 Task: Find a flat in Pumiao, China for 5 guests from 15th to 21st June with 3 bedrooms, 3 beds, 3 bathrooms, a price range of ₹14000 to ₹25000, and free parking.
Action: Mouse moved to (383, 88)
Screenshot: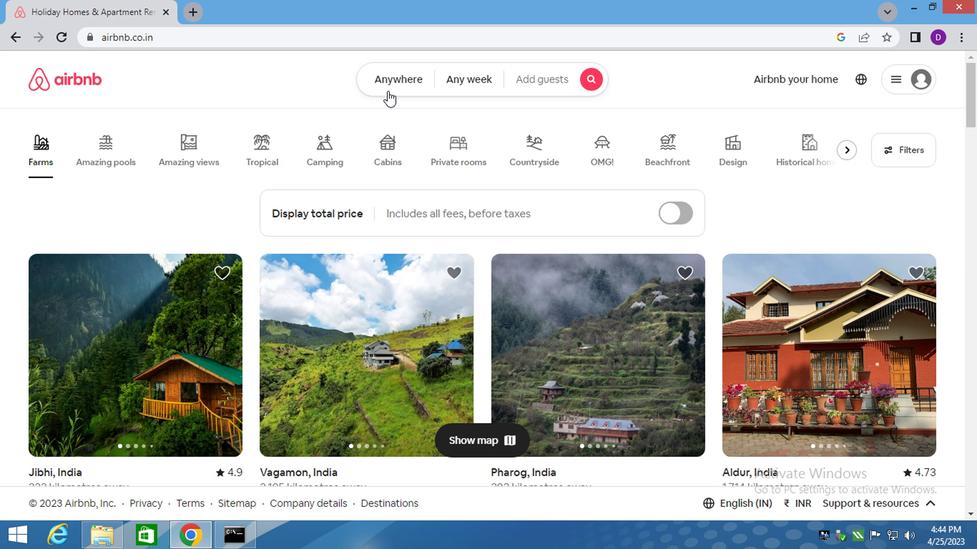 
Action: Mouse pressed left at (383, 88)
Screenshot: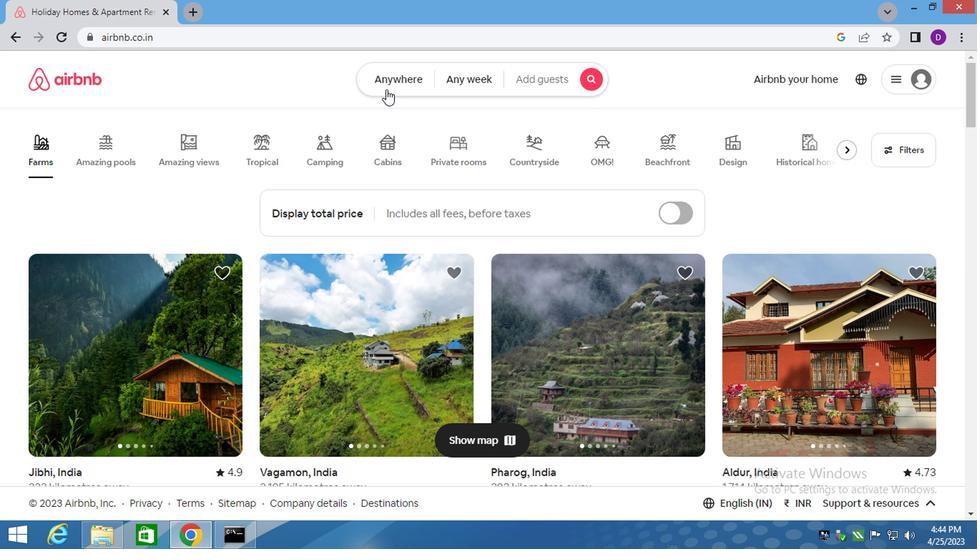 
Action: Mouse moved to (260, 141)
Screenshot: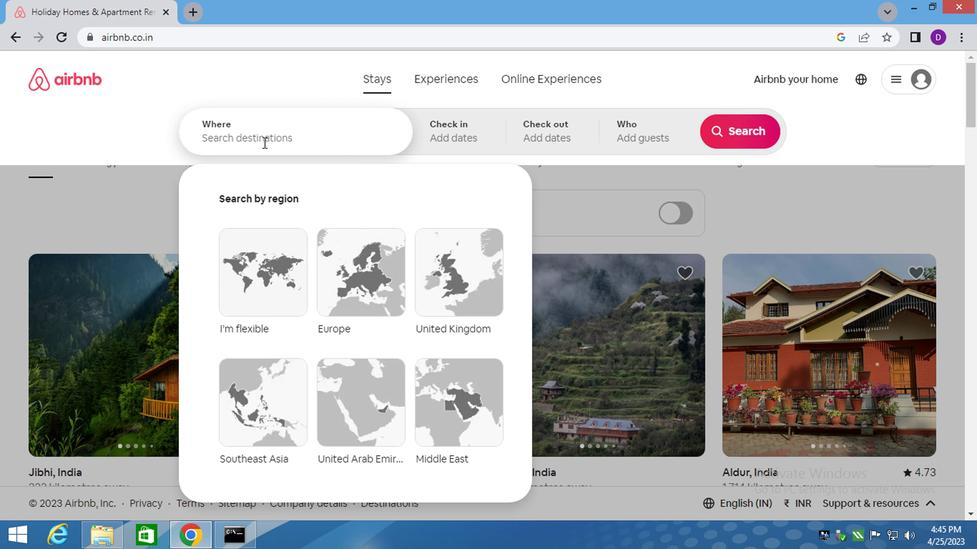 
Action: Mouse pressed left at (260, 141)
Screenshot: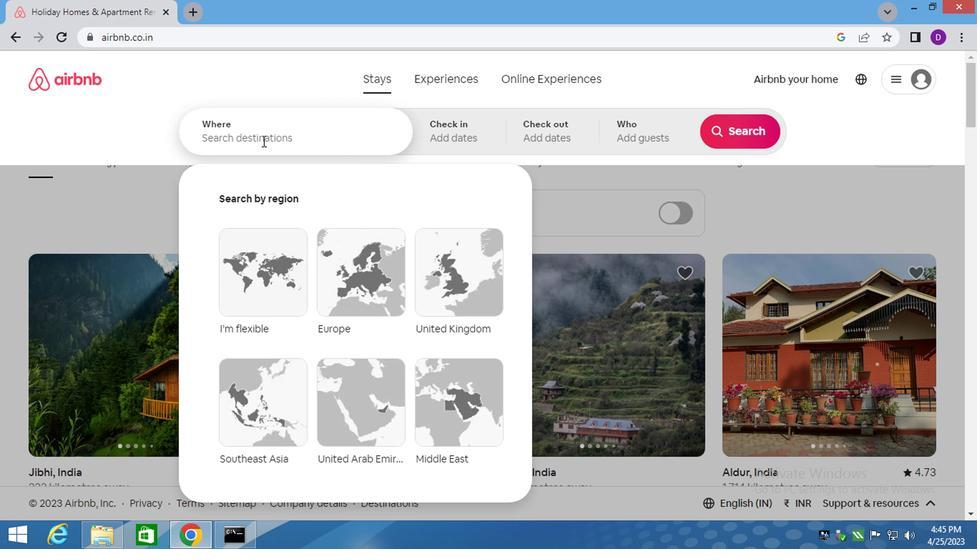 
Action: Mouse moved to (219, 132)
Screenshot: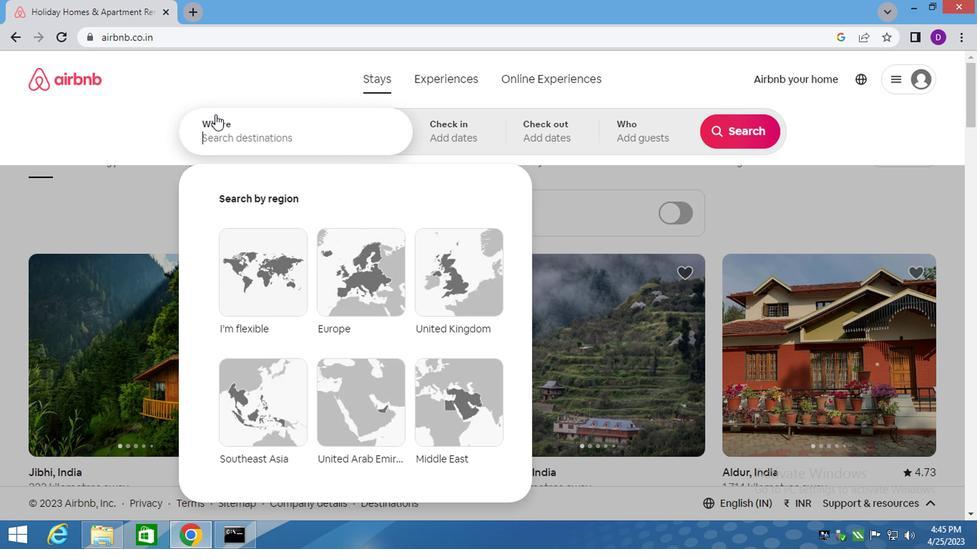 
Action: Key pressed <Key.shift_r>Pumiao,<Key.space><Key.shift>CHINA<Key.enter>
Screenshot: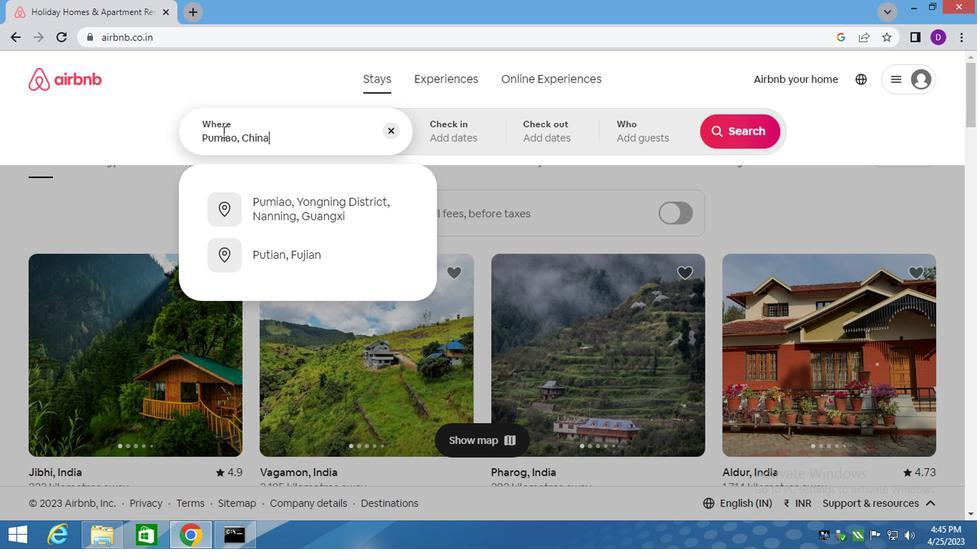 
Action: Mouse moved to (730, 250)
Screenshot: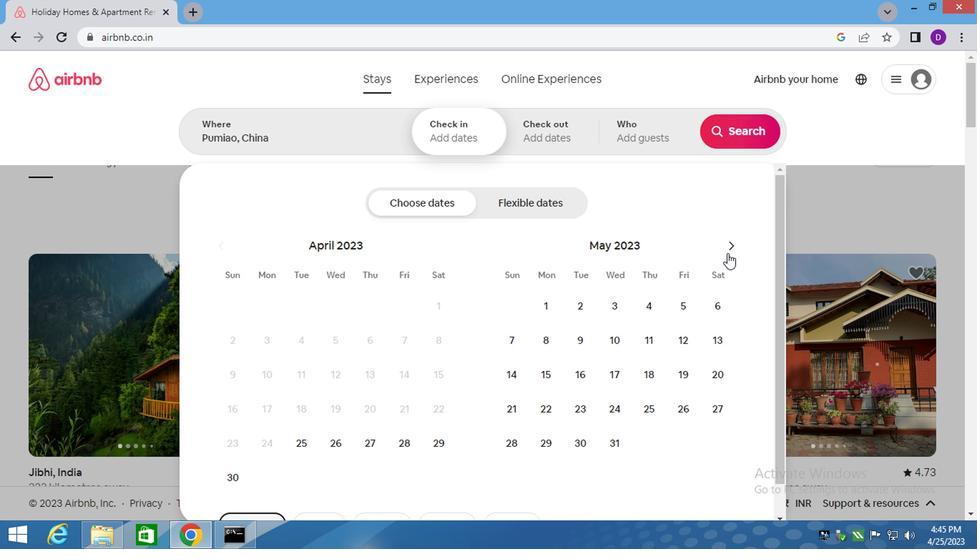 
Action: Mouse pressed left at (730, 250)
Screenshot: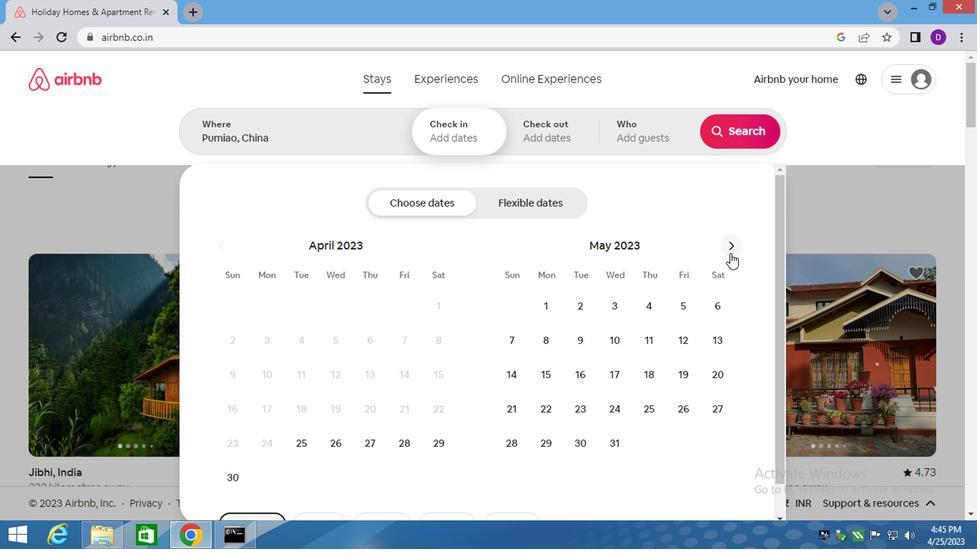 
Action: Mouse moved to (644, 377)
Screenshot: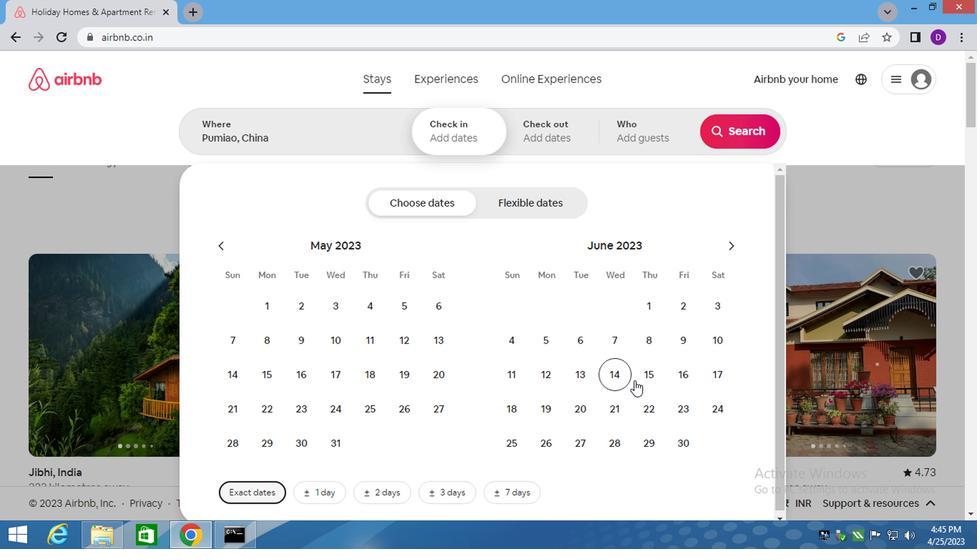 
Action: Mouse pressed left at (644, 377)
Screenshot: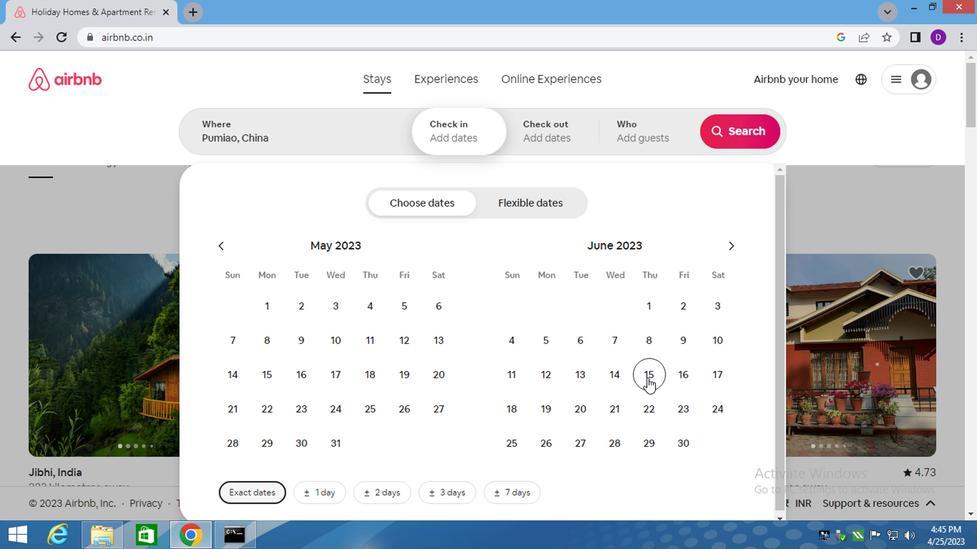 
Action: Mouse moved to (611, 404)
Screenshot: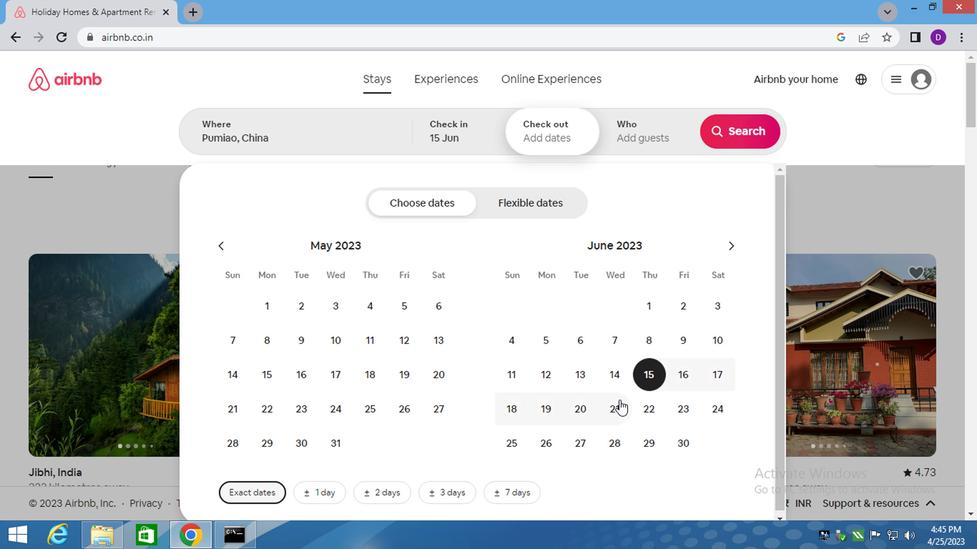
Action: Mouse pressed left at (611, 404)
Screenshot: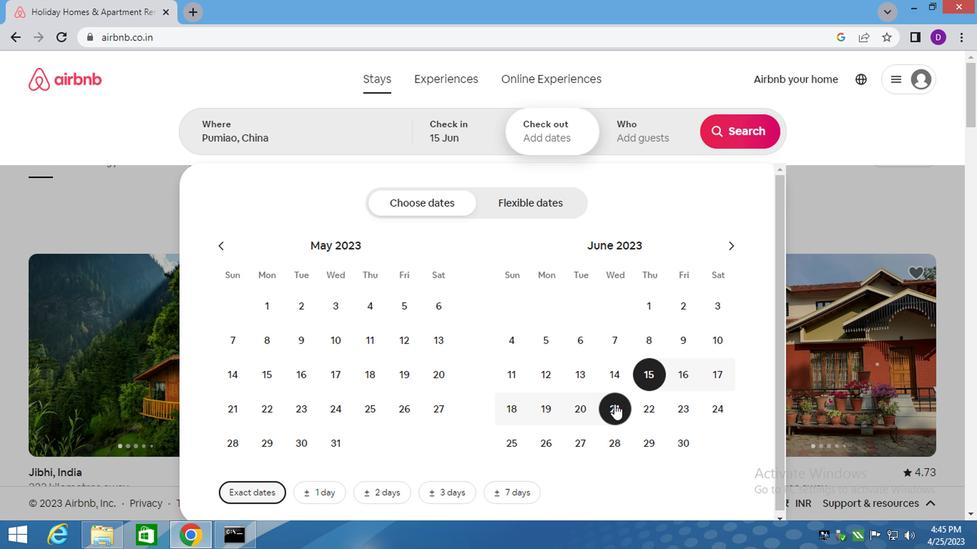 
Action: Mouse moved to (636, 132)
Screenshot: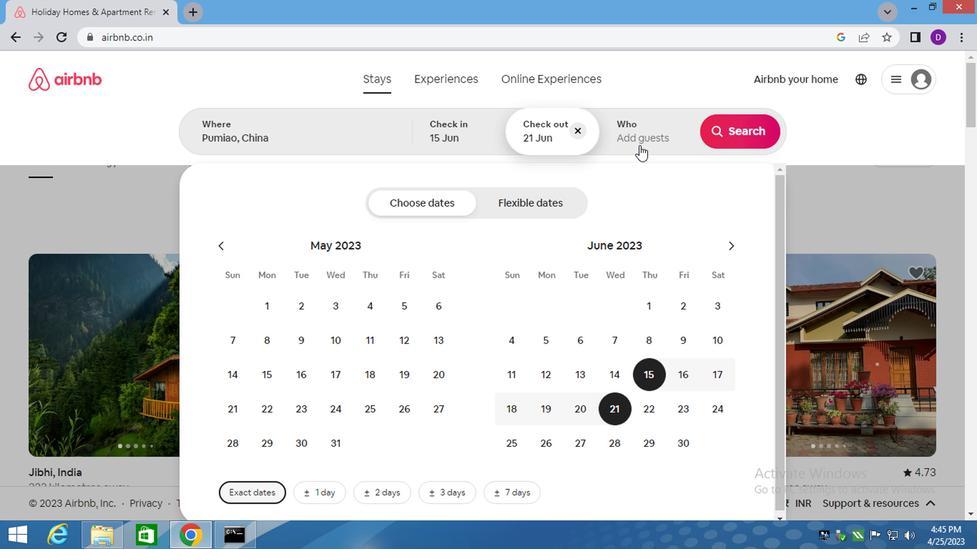 
Action: Mouse pressed left at (636, 132)
Screenshot: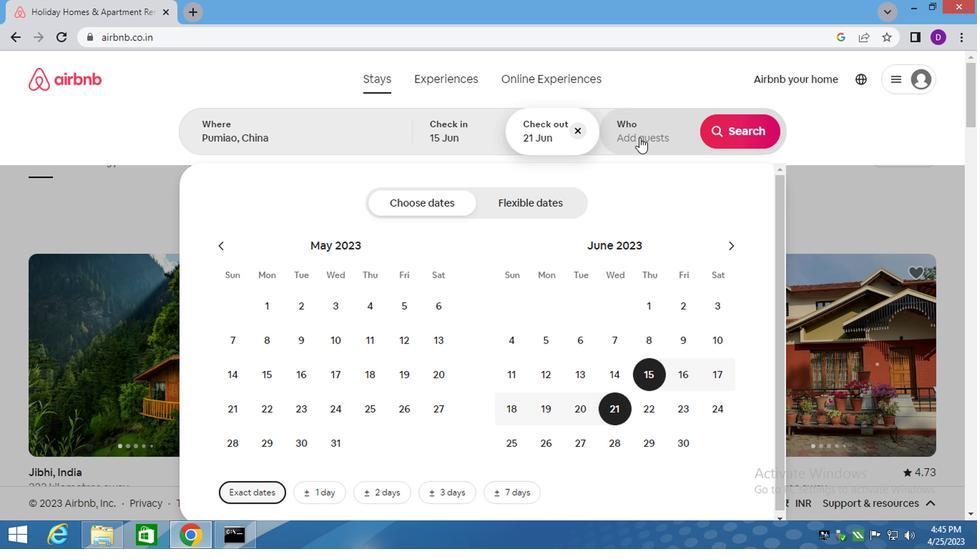 
Action: Mouse moved to (733, 200)
Screenshot: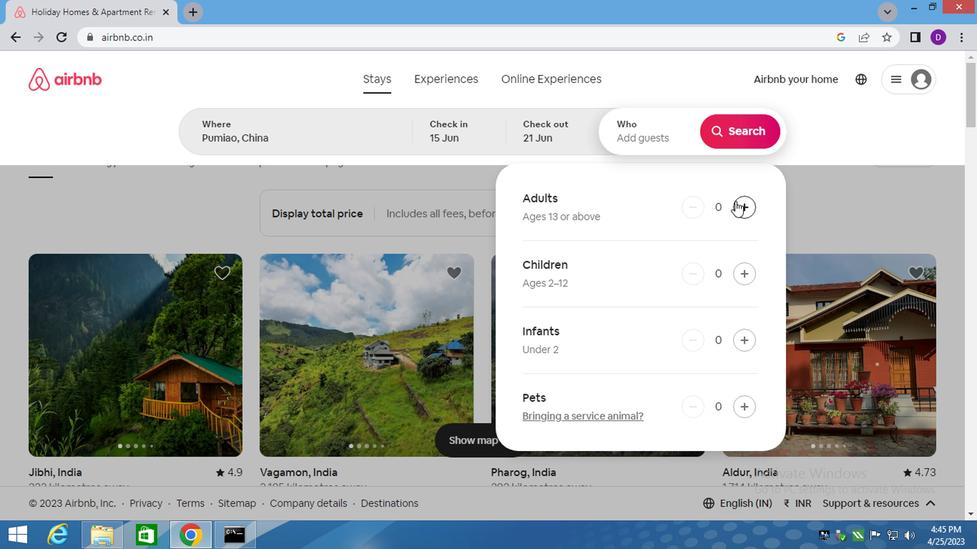 
Action: Mouse pressed left at (733, 200)
Screenshot: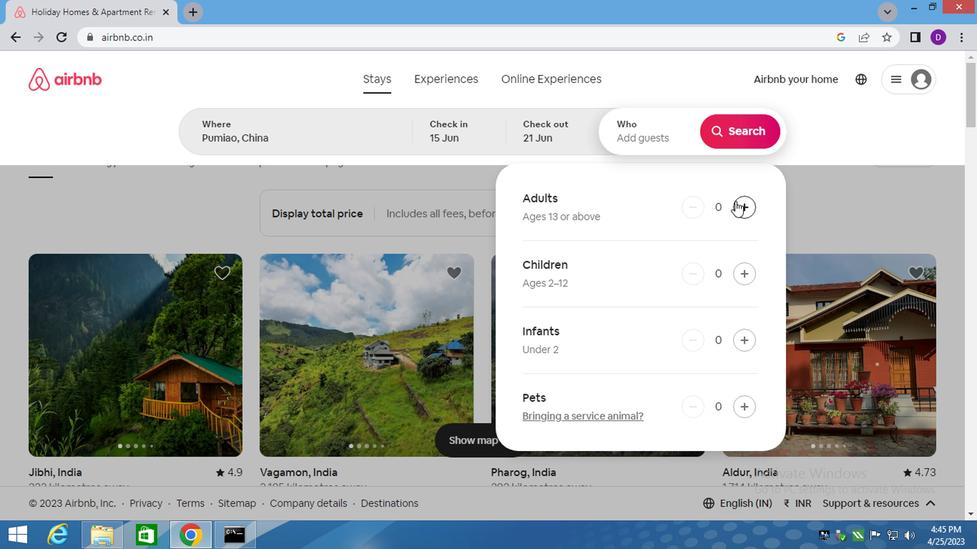 
Action: Mouse moved to (733, 200)
Screenshot: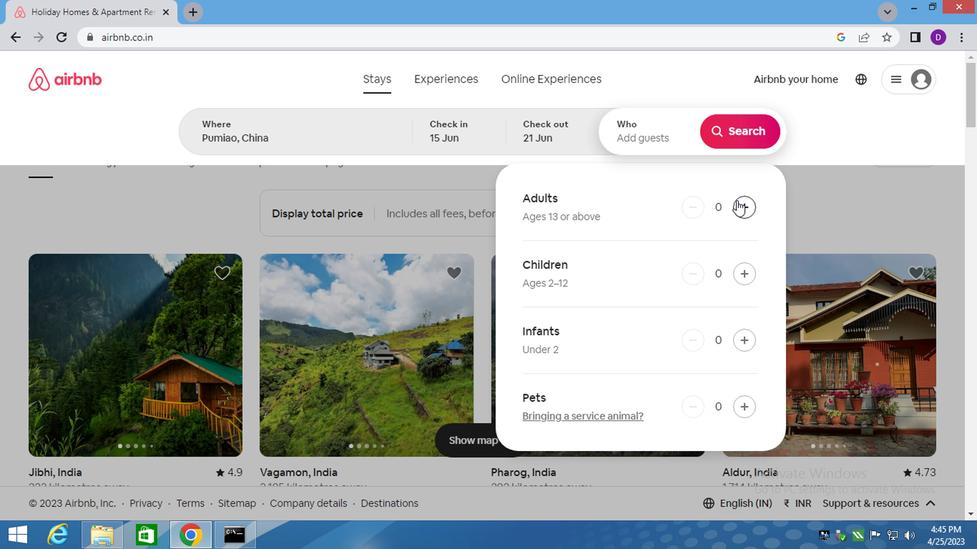 
Action: Mouse pressed left at (733, 200)
Screenshot: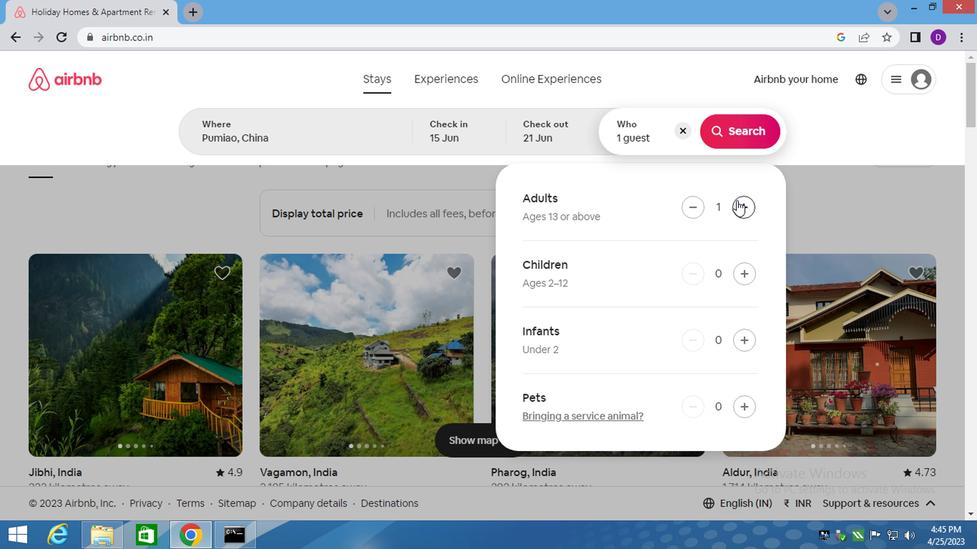 
Action: Mouse pressed left at (733, 200)
Screenshot: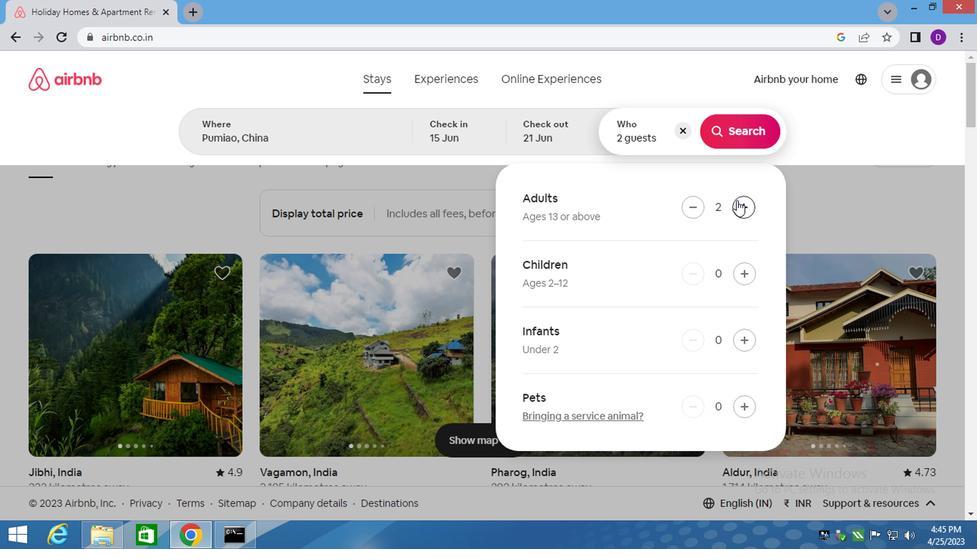 
Action: Mouse pressed left at (733, 200)
Screenshot: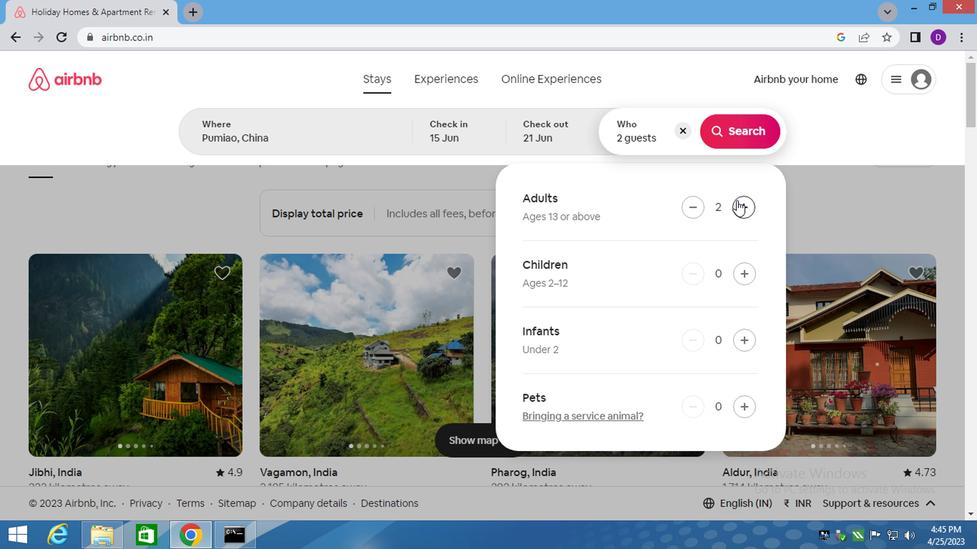 
Action: Mouse pressed left at (733, 200)
Screenshot: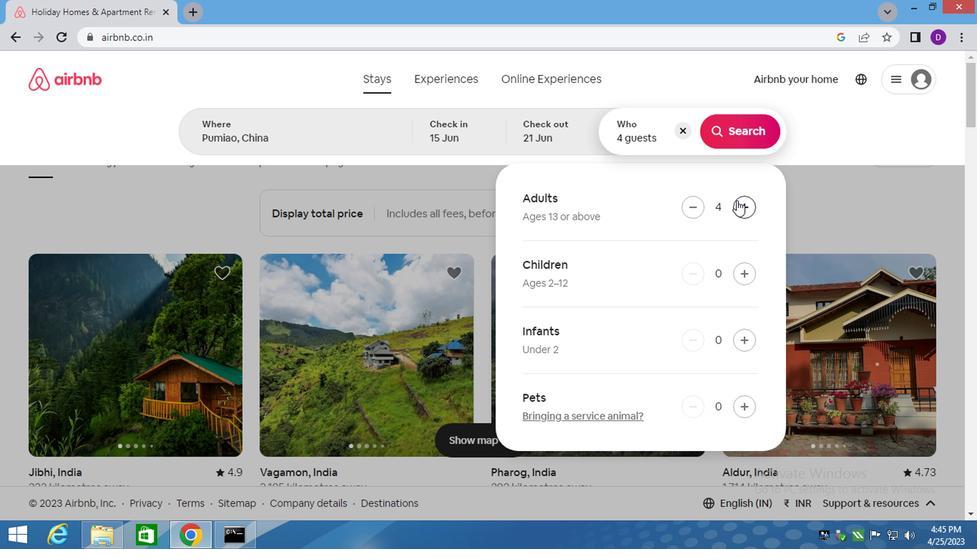 
Action: Mouse moved to (737, 127)
Screenshot: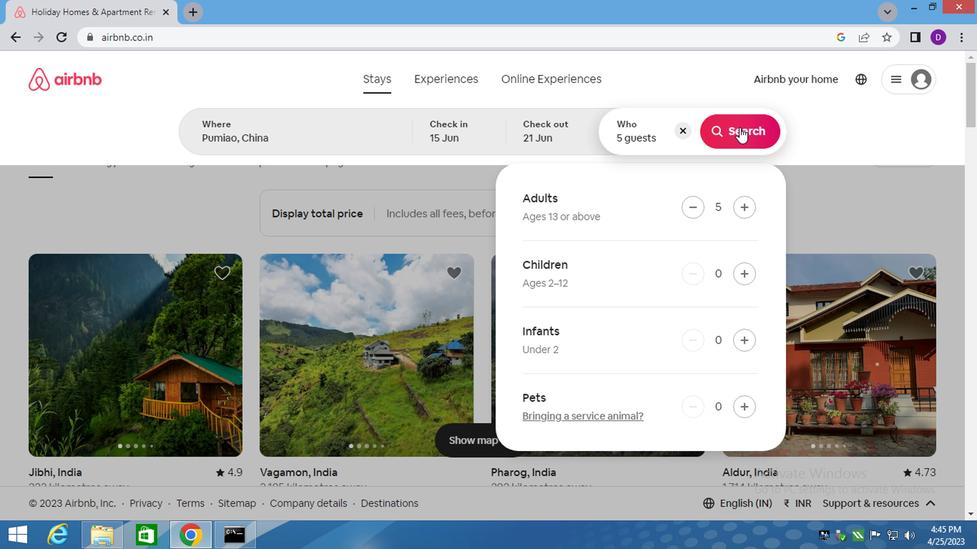 
Action: Mouse pressed left at (737, 127)
Screenshot: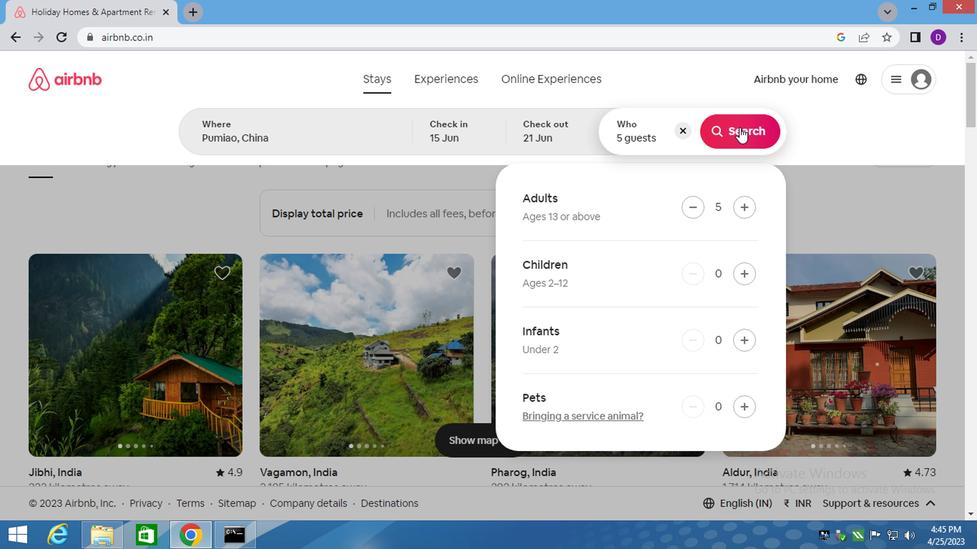 
Action: Mouse moved to (900, 138)
Screenshot: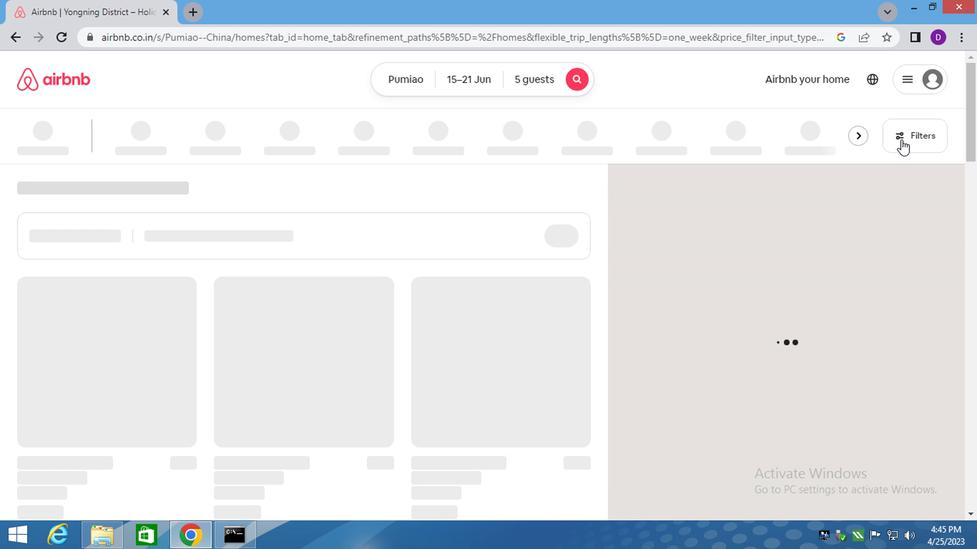 
Action: Mouse pressed left at (900, 138)
Screenshot: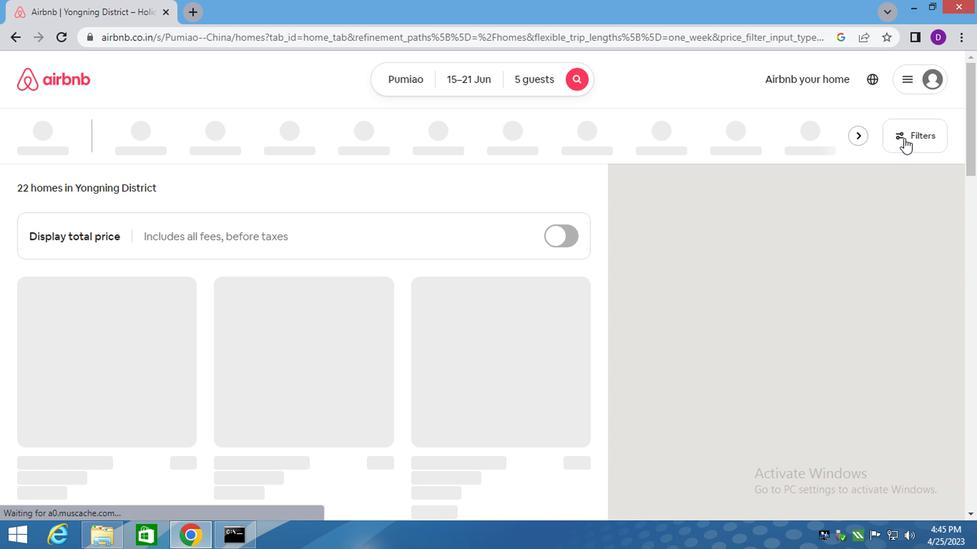 
Action: Mouse moved to (320, 319)
Screenshot: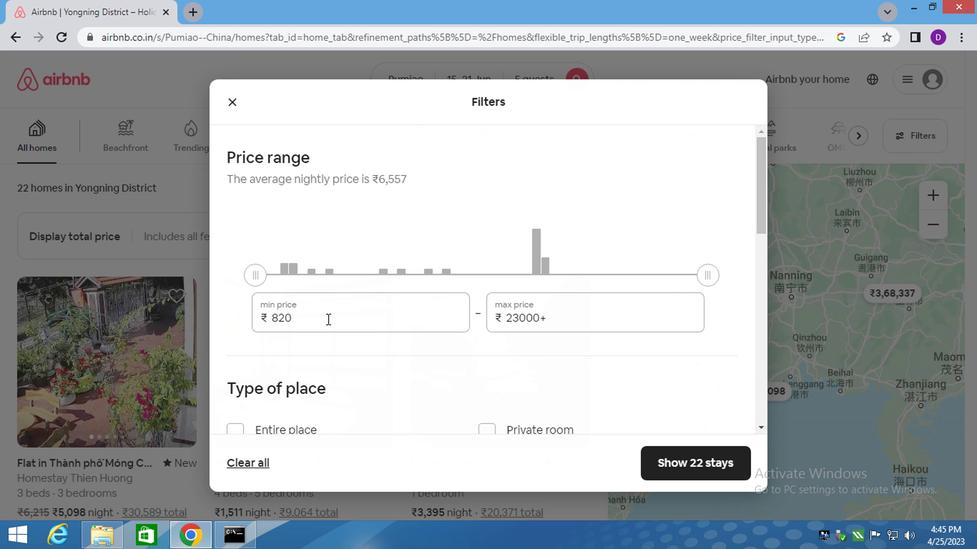 
Action: Mouse pressed left at (320, 319)
Screenshot: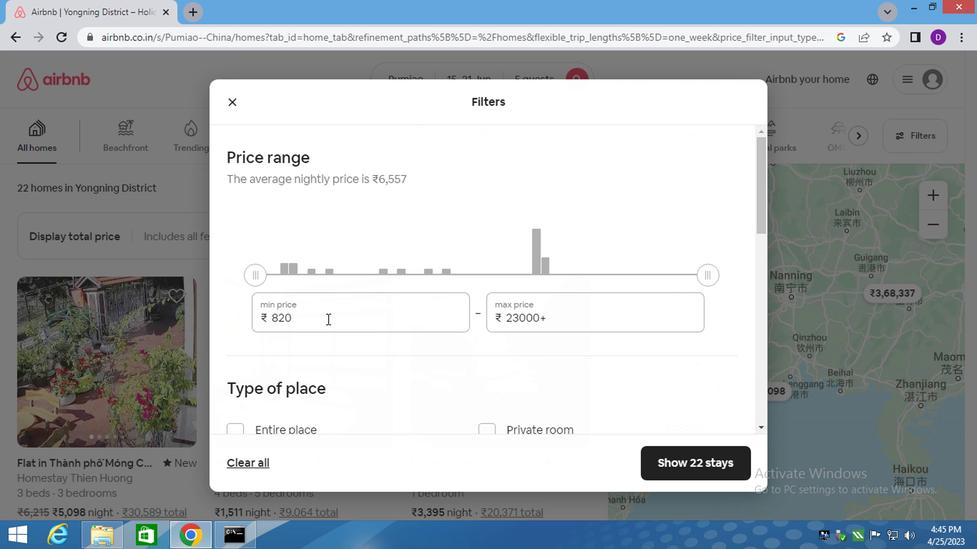 
Action: Mouse pressed left at (320, 319)
Screenshot: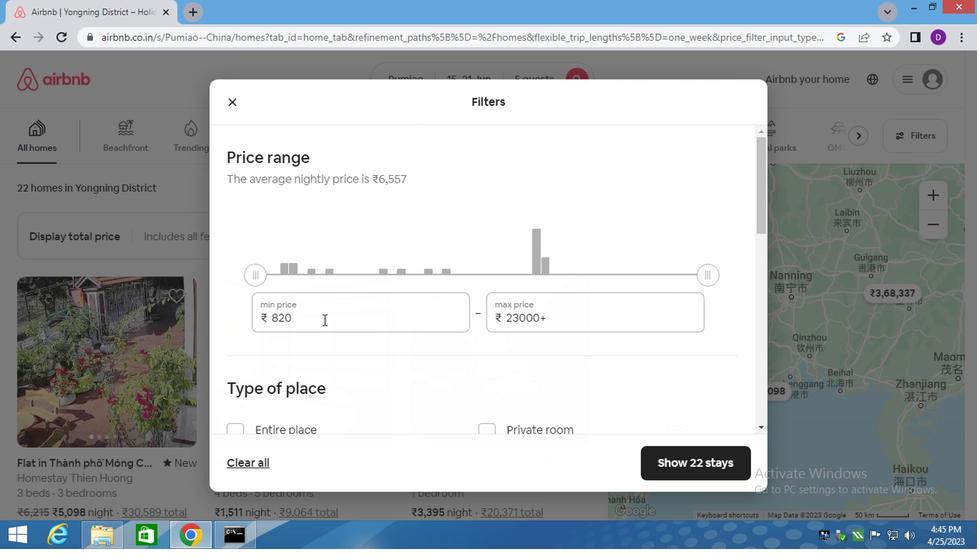 
Action: Mouse moved to (273, 305)
Screenshot: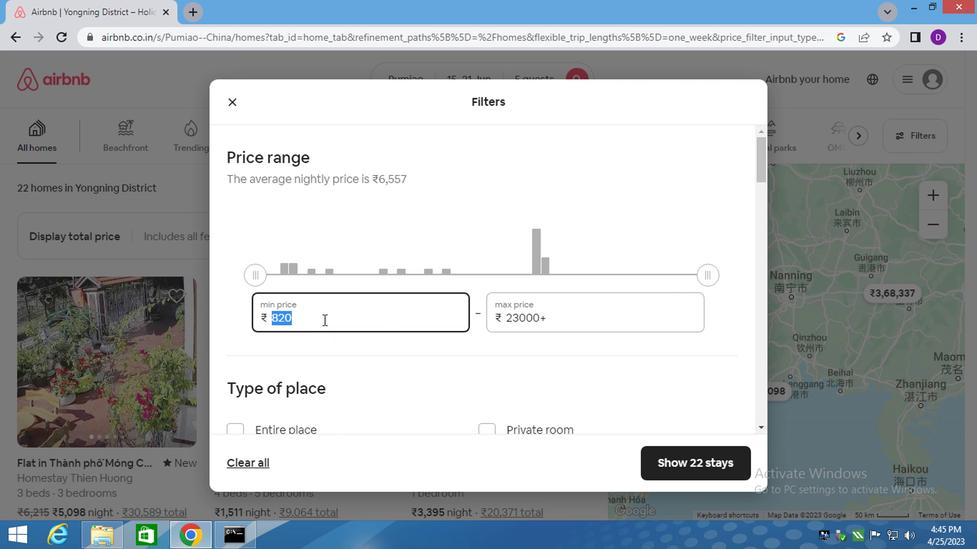 
Action: Key pressed 14000<Key.tab>25000
Screenshot: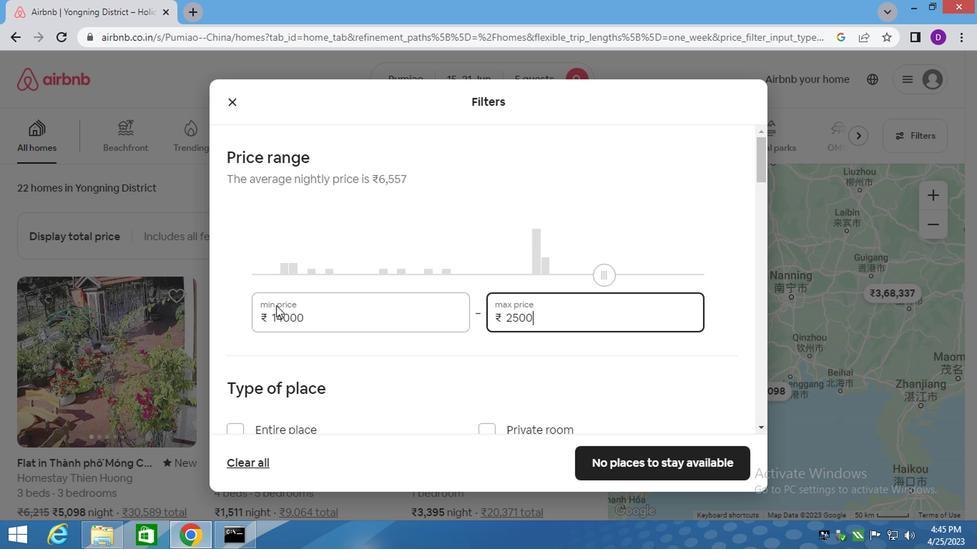 
Action: Mouse moved to (240, 313)
Screenshot: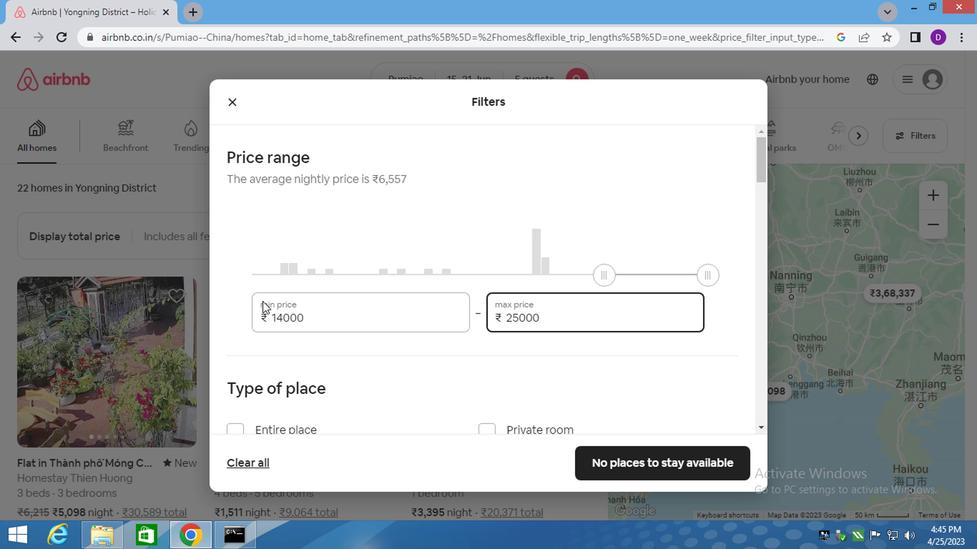 
Action: Mouse scrolled (240, 312) with delta (0, -1)
Screenshot: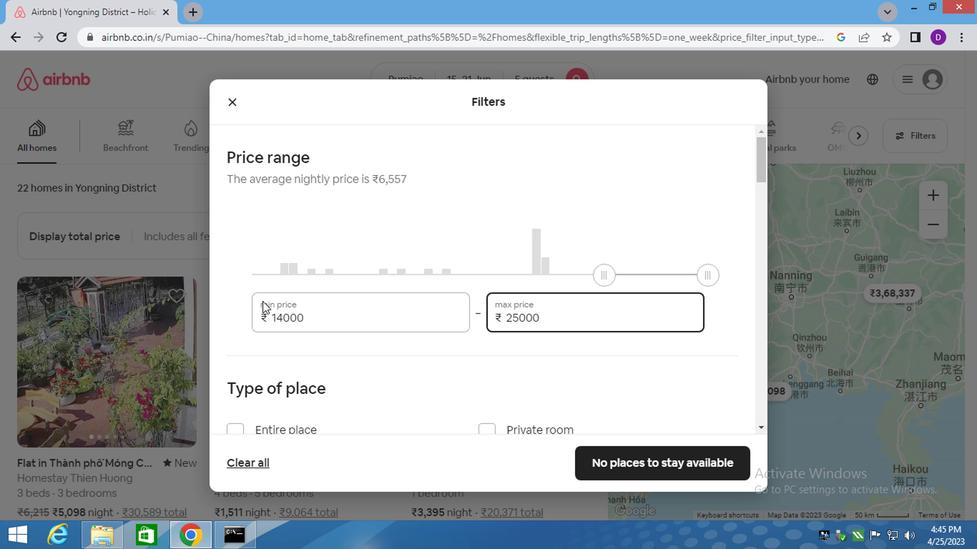 
Action: Mouse moved to (236, 315)
Screenshot: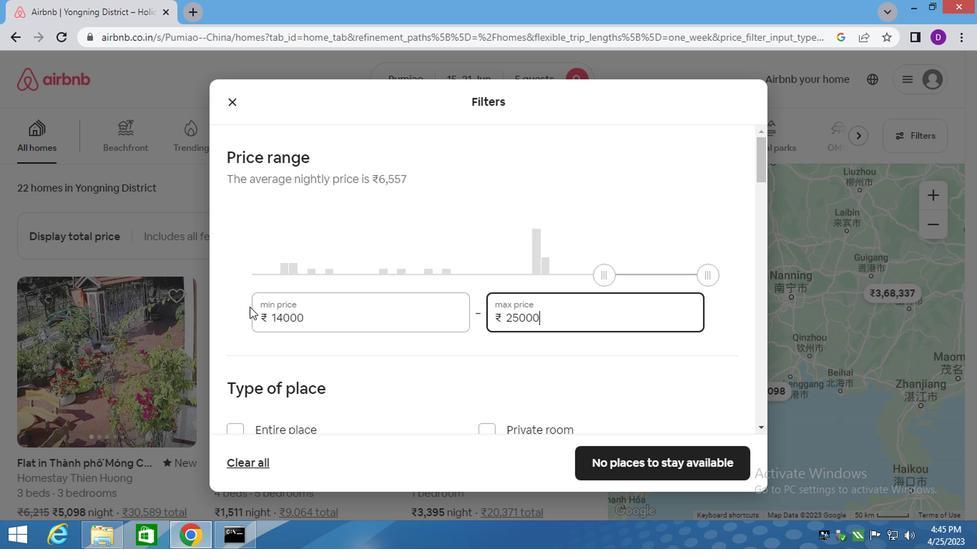 
Action: Mouse scrolled (236, 314) with delta (0, -1)
Screenshot: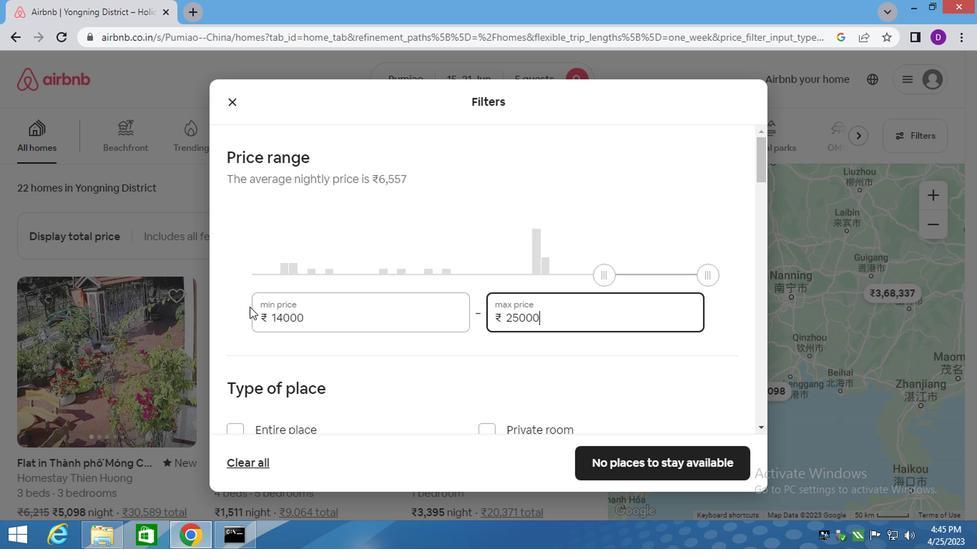
Action: Mouse moved to (236, 316)
Screenshot: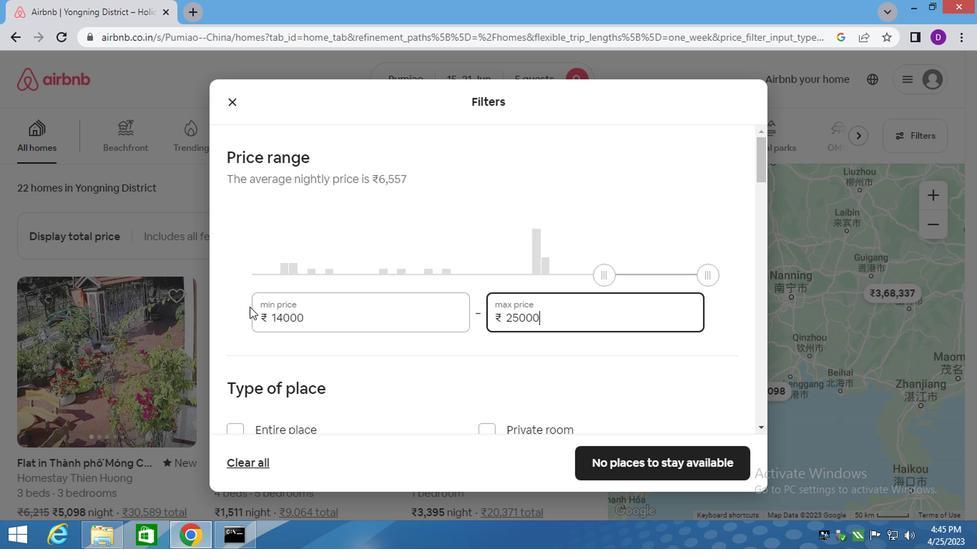 
Action: Mouse scrolled (236, 315) with delta (0, 0)
Screenshot: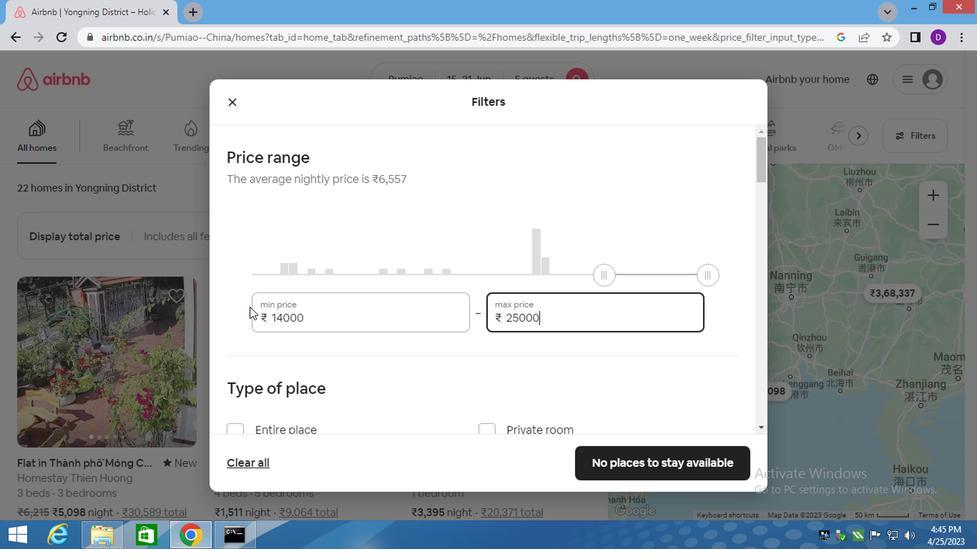 
Action: Mouse moved to (308, 290)
Screenshot: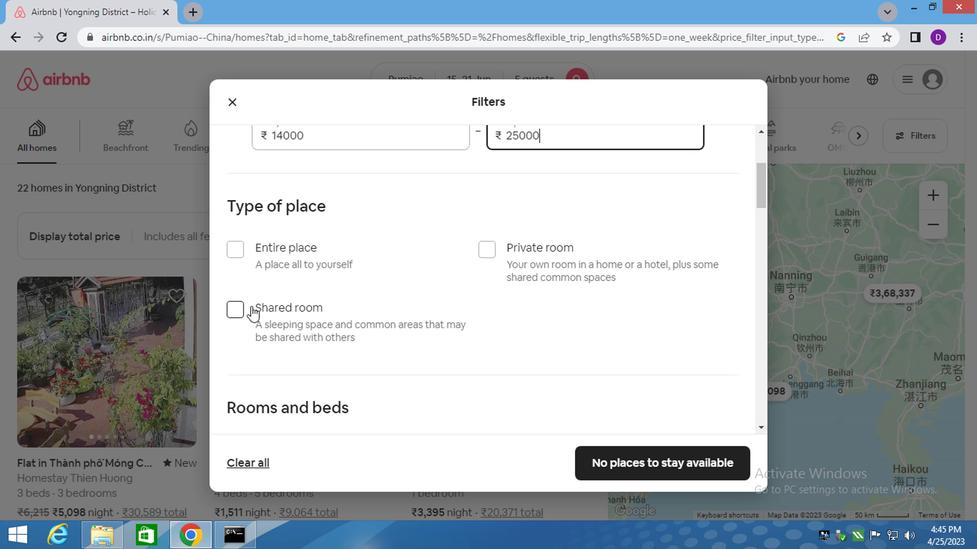 
Action: Mouse scrolled (308, 289) with delta (0, -1)
Screenshot: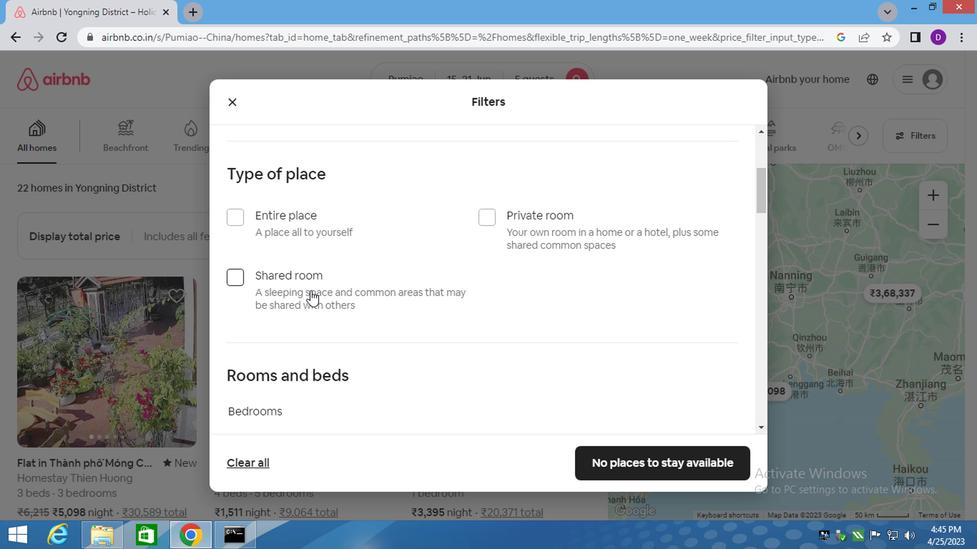 
Action: Mouse moved to (228, 144)
Screenshot: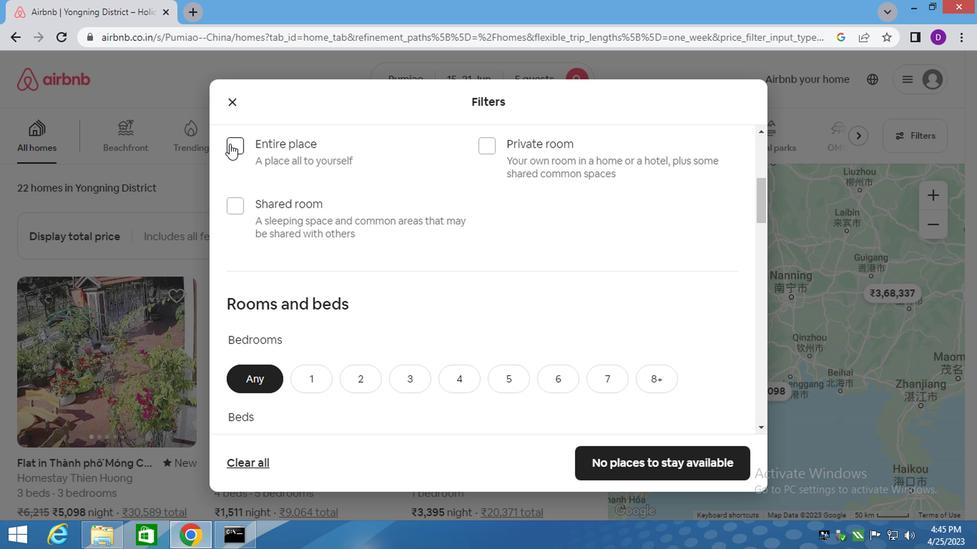 
Action: Mouse pressed left at (228, 144)
Screenshot: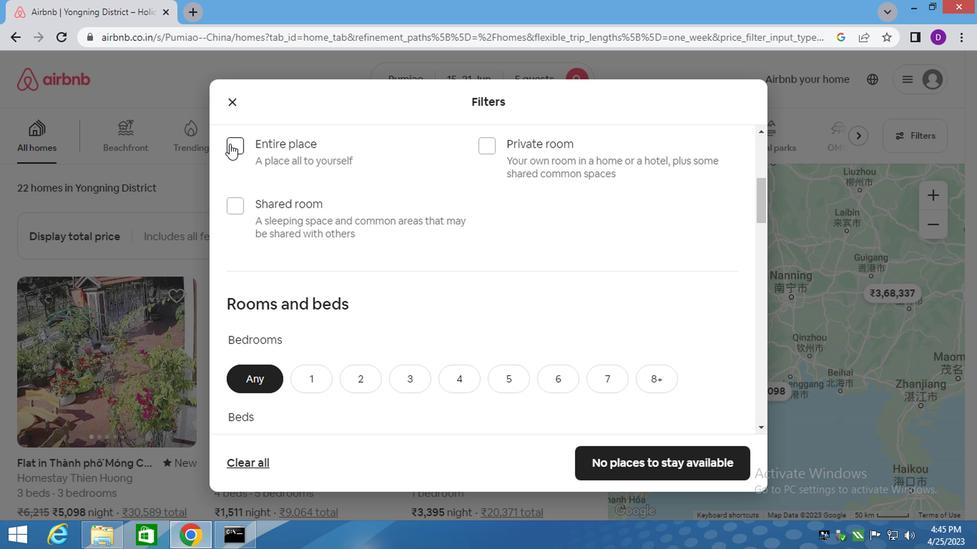 
Action: Mouse moved to (377, 225)
Screenshot: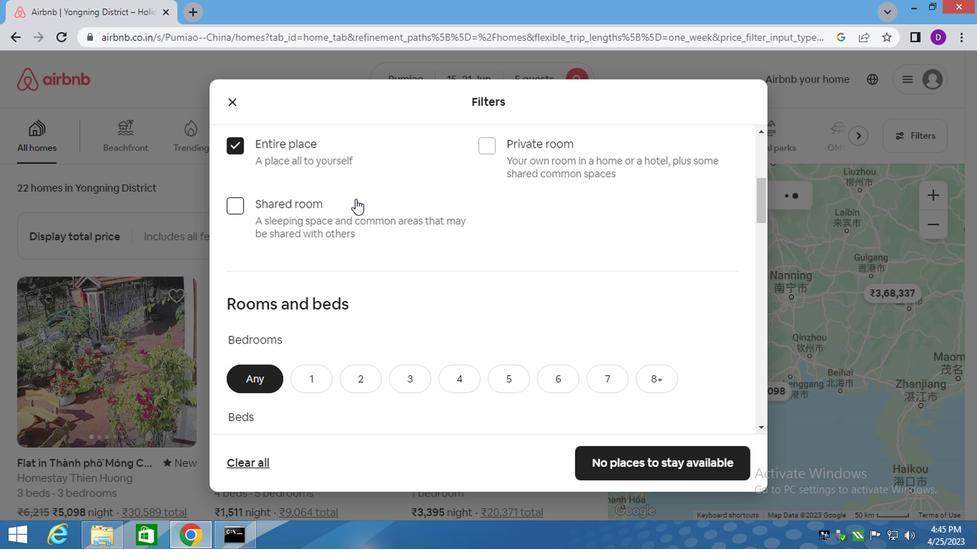 
Action: Mouse scrolled (376, 216) with delta (0, 0)
Screenshot: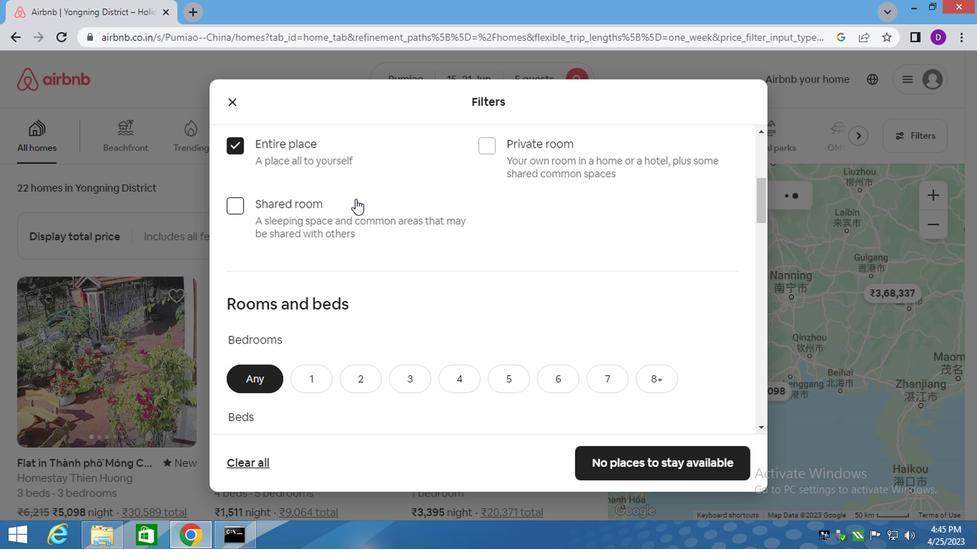 
Action: Mouse moved to (377, 227)
Screenshot: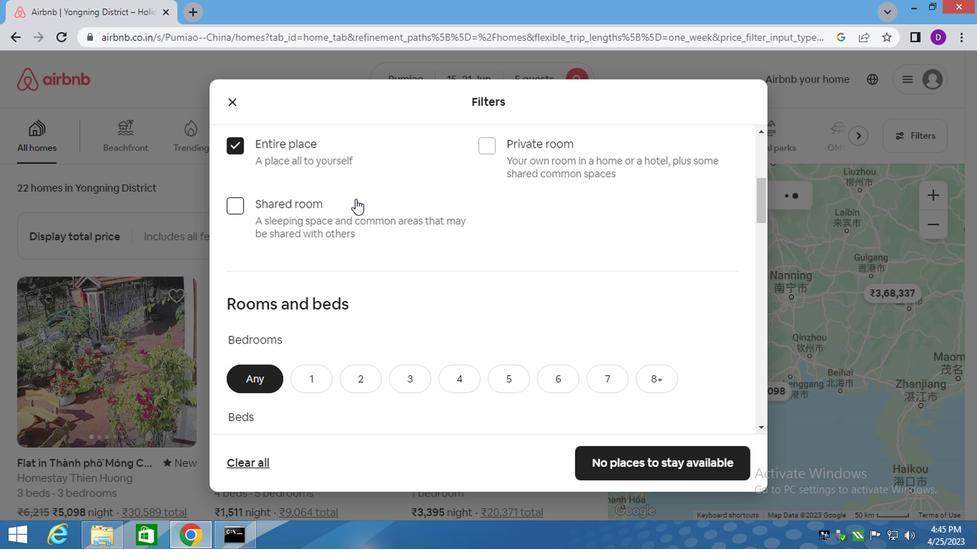 
Action: Mouse scrolled (377, 225) with delta (0, -1)
Screenshot: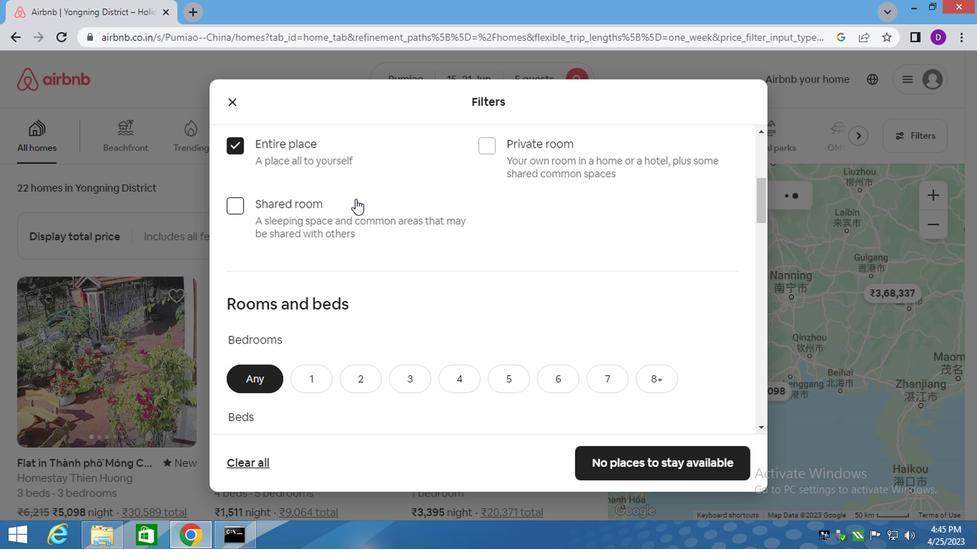 
Action: Mouse moved to (377, 227)
Screenshot: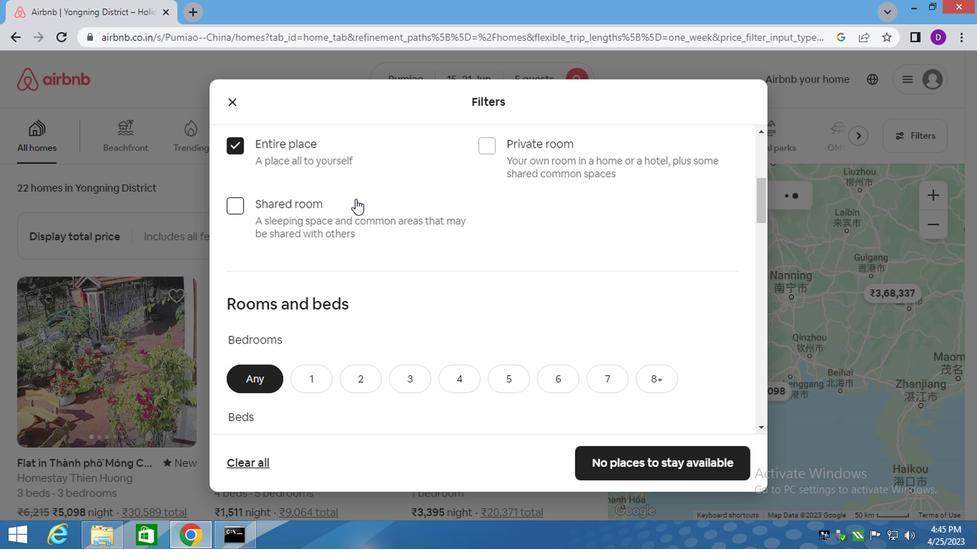 
Action: Mouse scrolled (377, 226) with delta (0, 0)
Screenshot: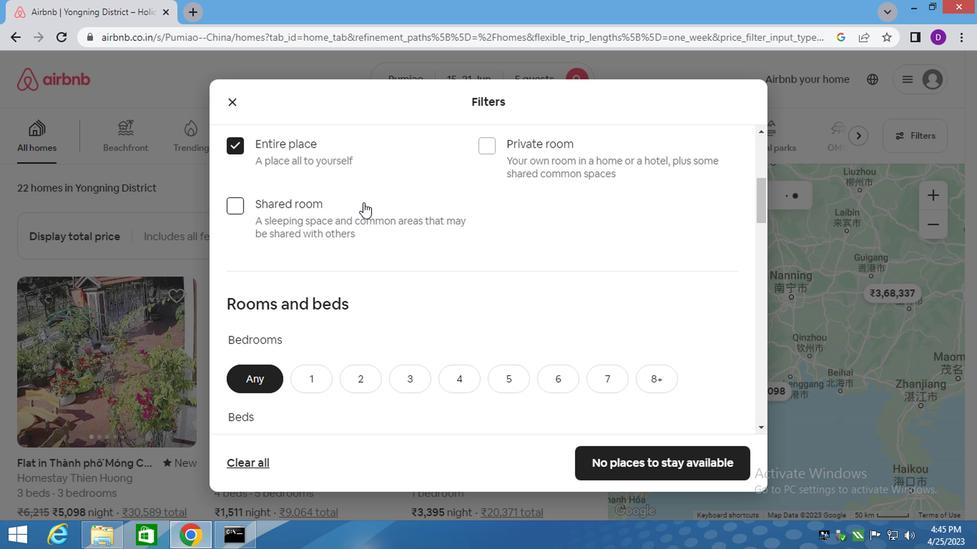 
Action: Mouse moved to (389, 172)
Screenshot: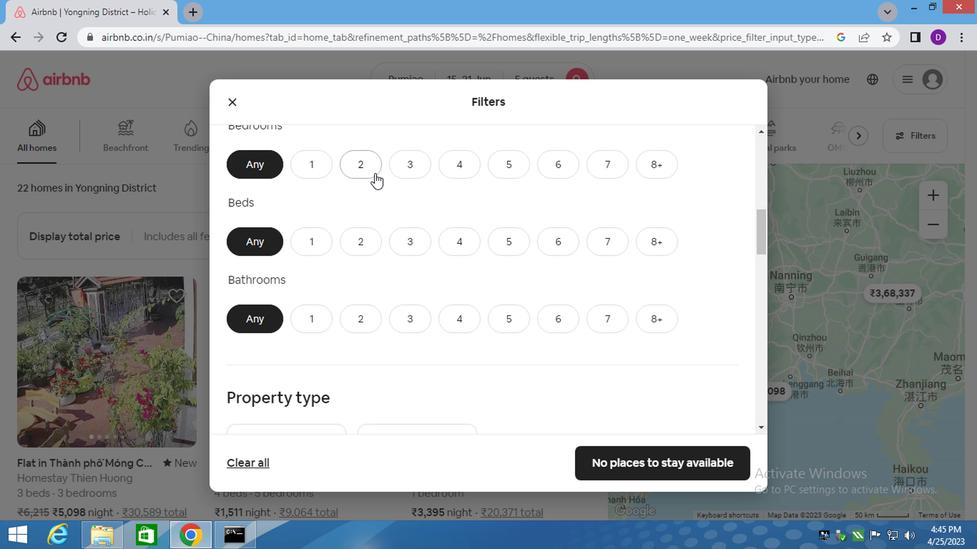 
Action: Mouse pressed left at (389, 172)
Screenshot: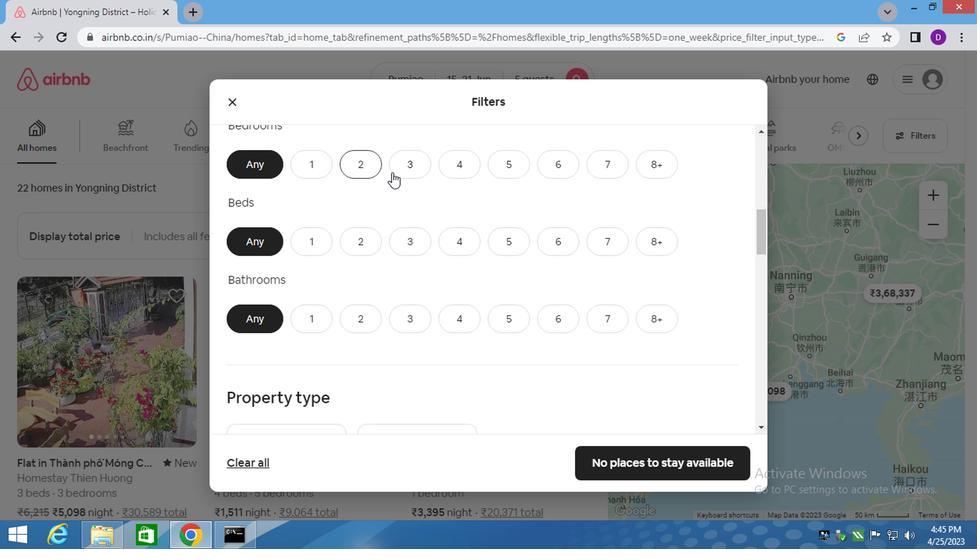 
Action: Mouse moved to (393, 230)
Screenshot: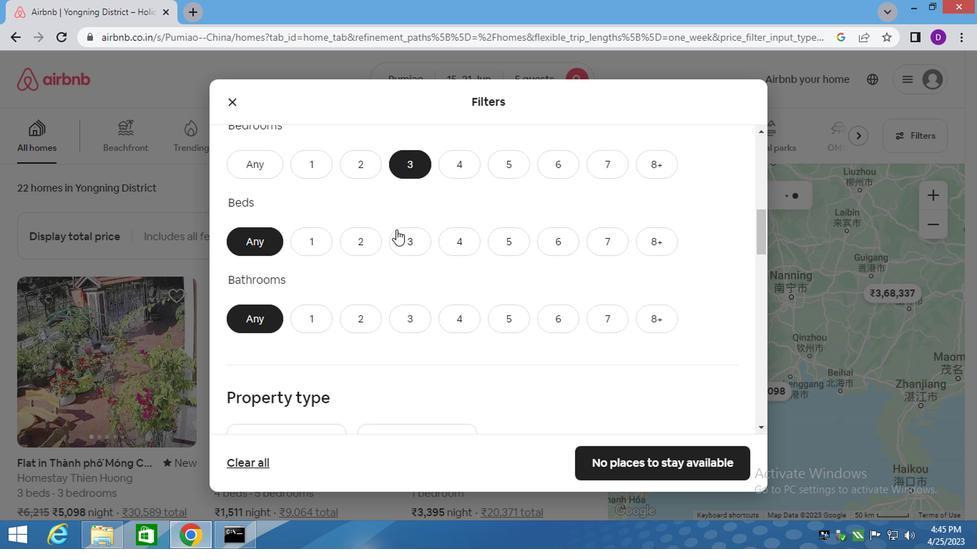 
Action: Mouse pressed left at (393, 230)
Screenshot: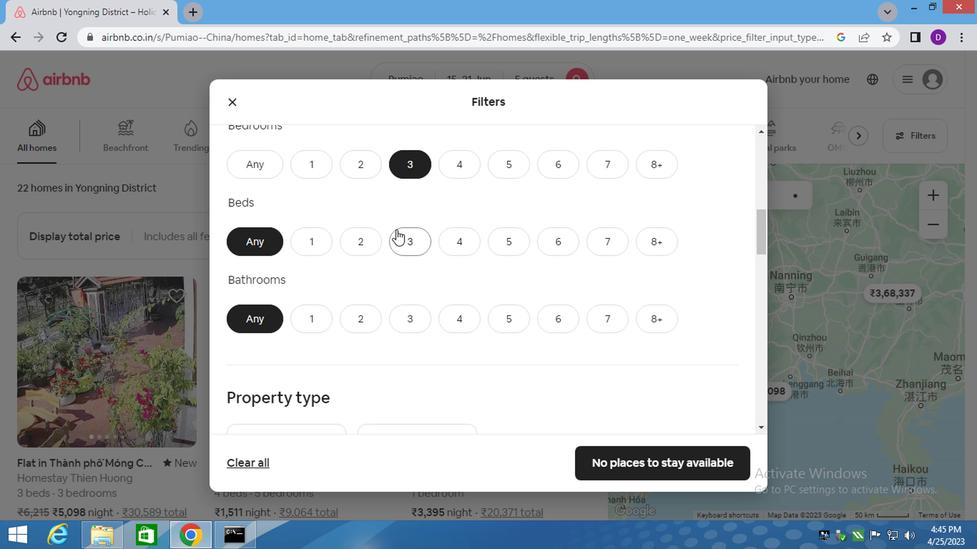 
Action: Mouse moved to (409, 314)
Screenshot: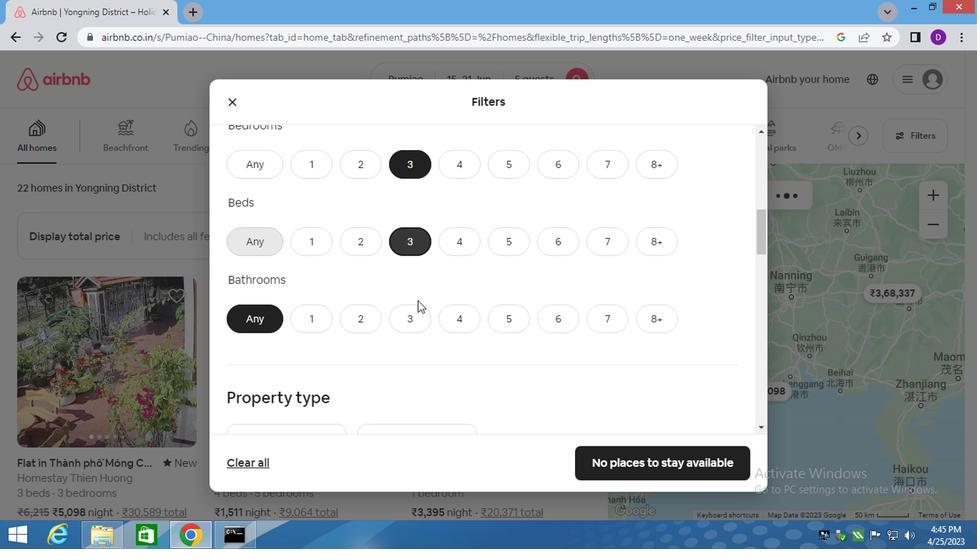 
Action: Mouse pressed left at (409, 314)
Screenshot: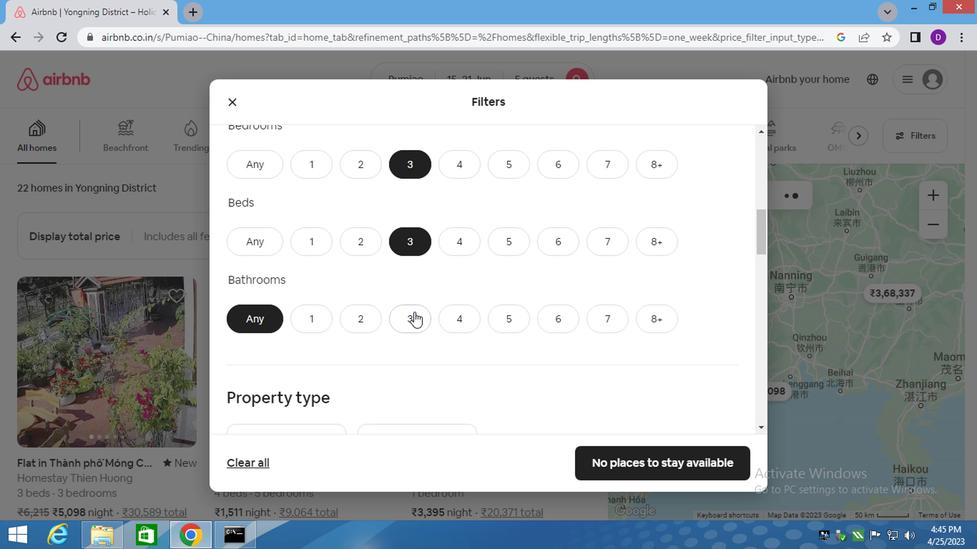 
Action: Mouse moved to (413, 321)
Screenshot: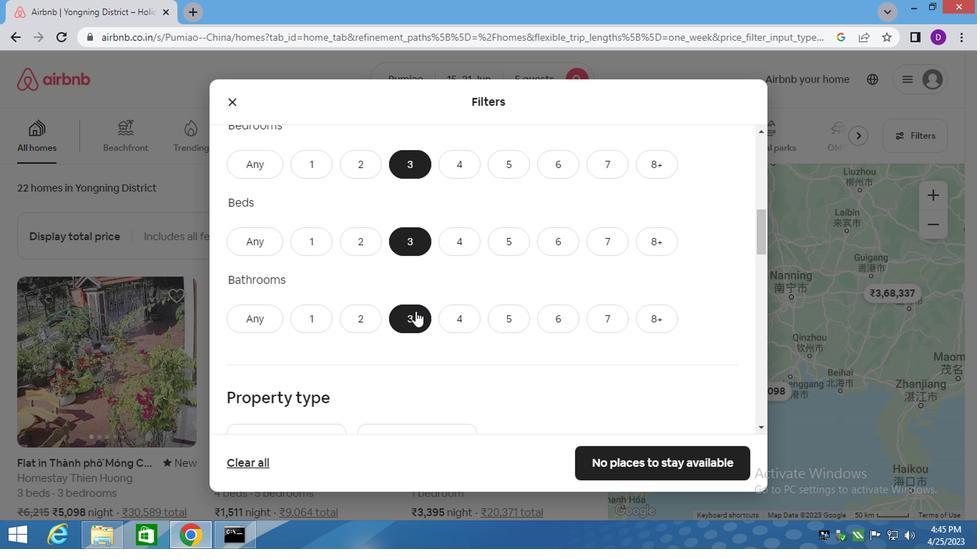 
Action: Mouse scrolled (413, 321) with delta (0, 0)
Screenshot: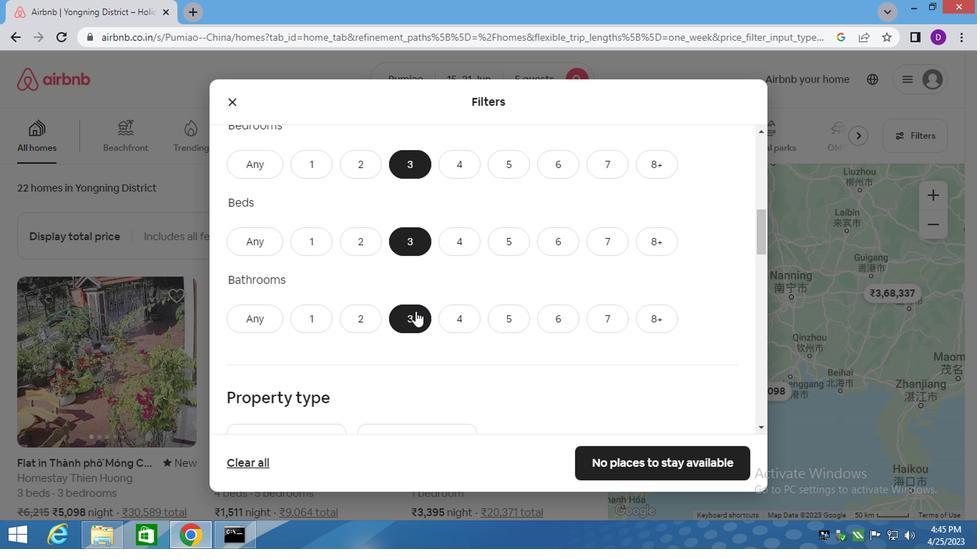
Action: Mouse moved to (416, 326)
Screenshot: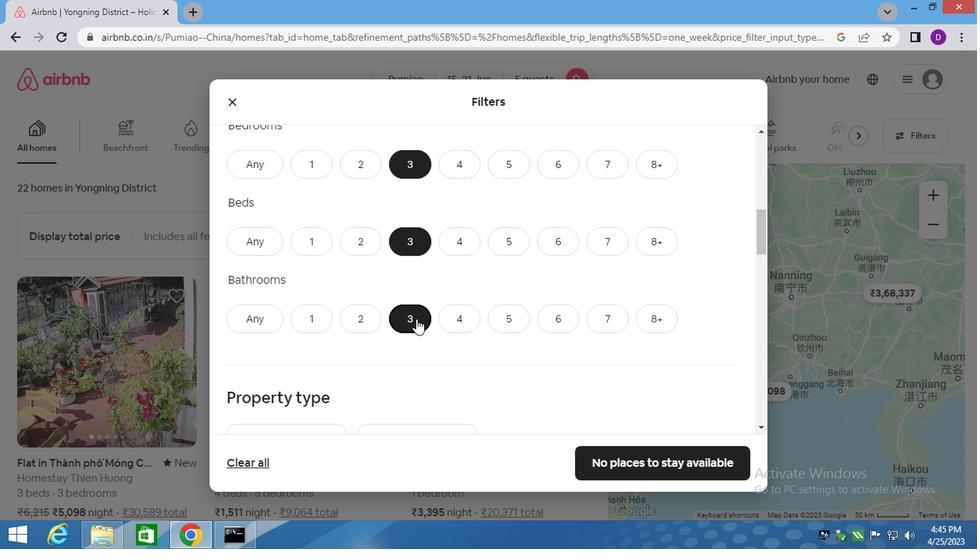 
Action: Mouse scrolled (416, 326) with delta (0, 0)
Screenshot: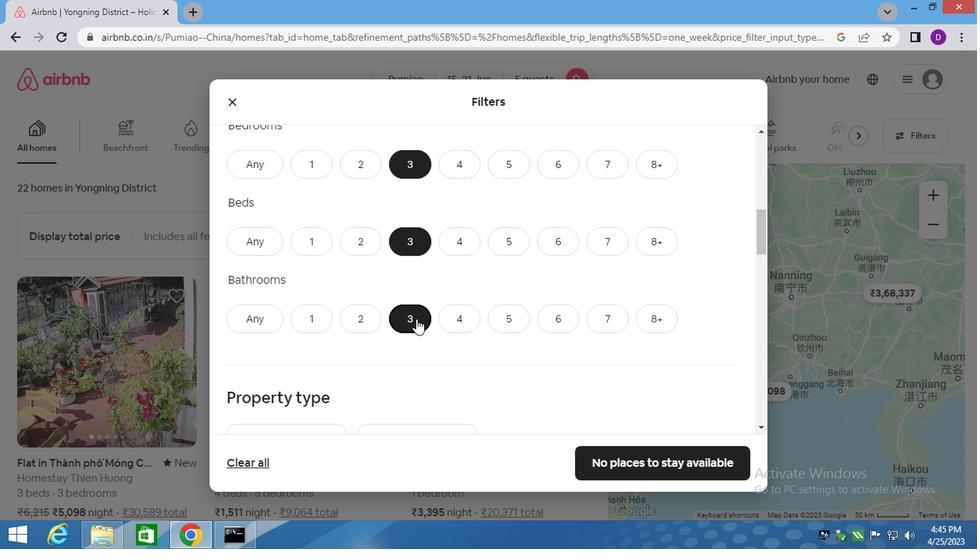 
Action: Mouse moved to (272, 339)
Screenshot: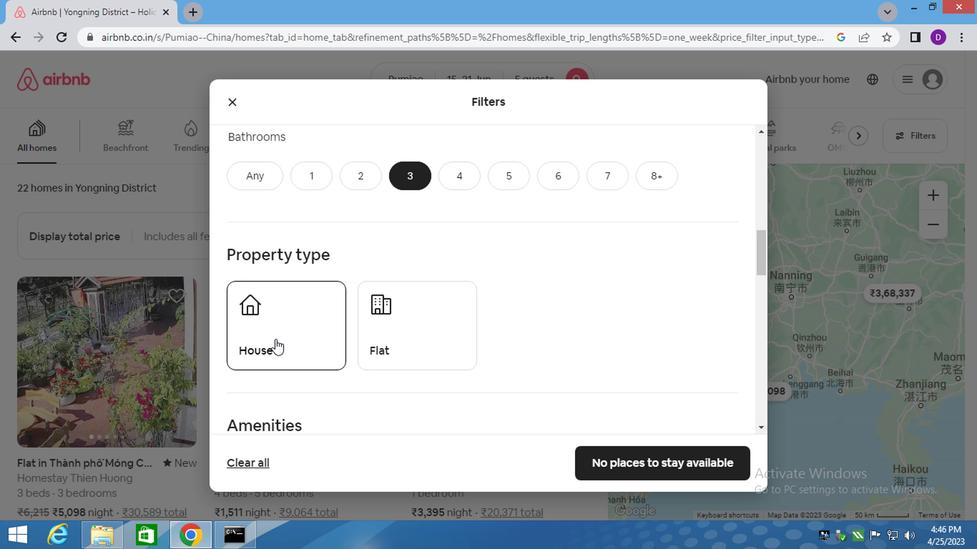 
Action: Mouse pressed left at (272, 339)
Screenshot: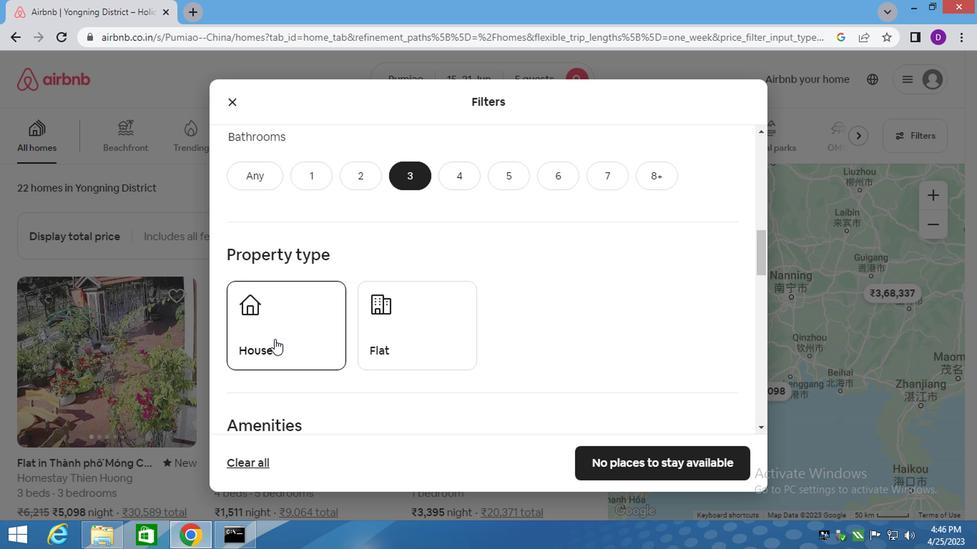 
Action: Mouse moved to (409, 343)
Screenshot: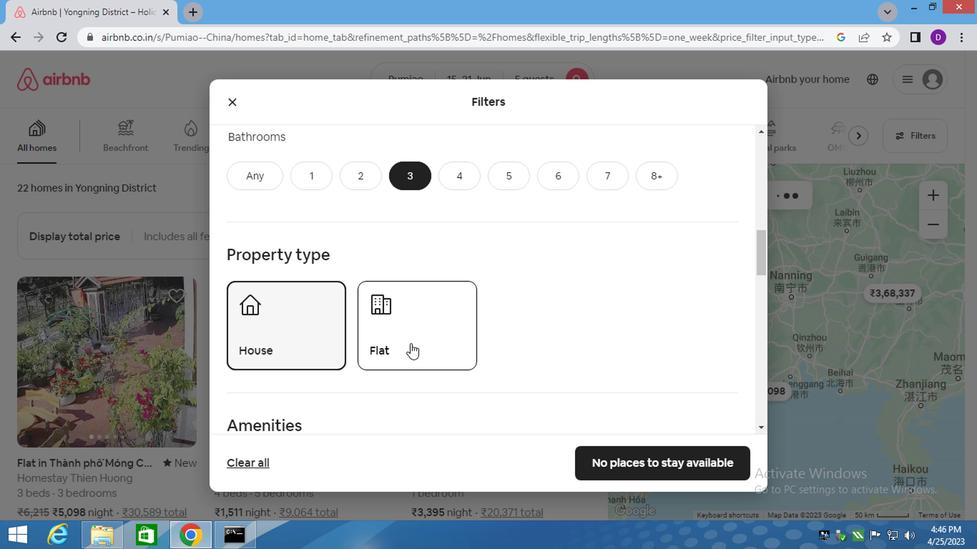 
Action: Mouse pressed left at (409, 343)
Screenshot: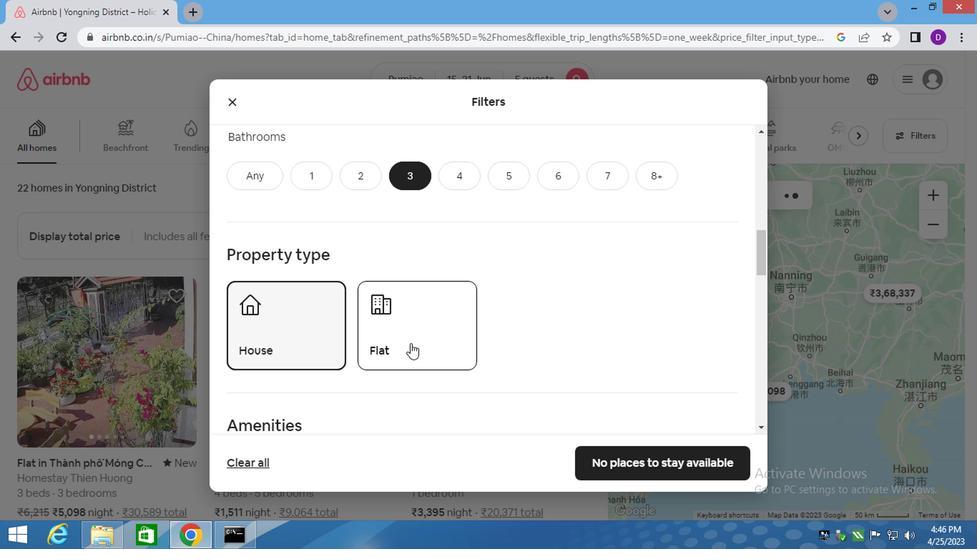 
Action: Mouse moved to (380, 330)
Screenshot: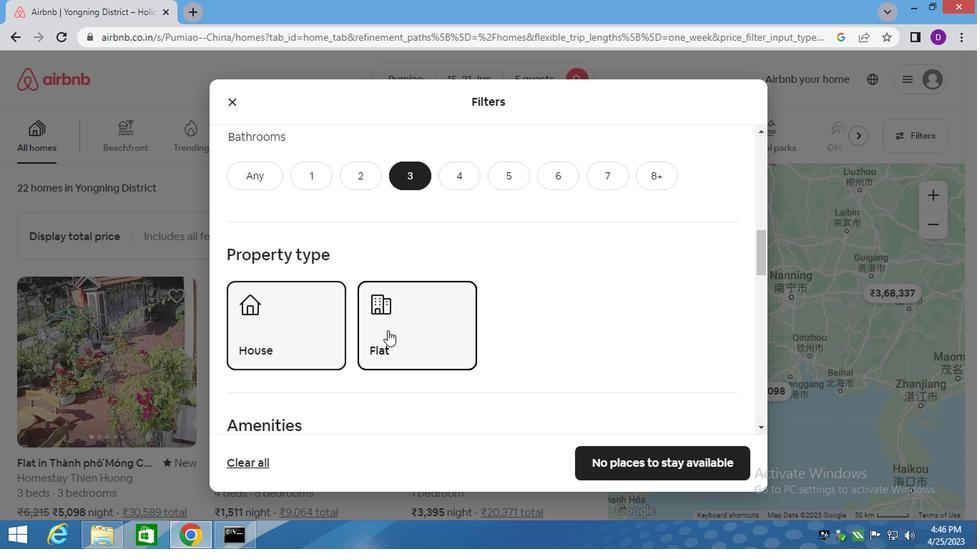 
Action: Mouse scrolled (380, 329) with delta (0, 0)
Screenshot: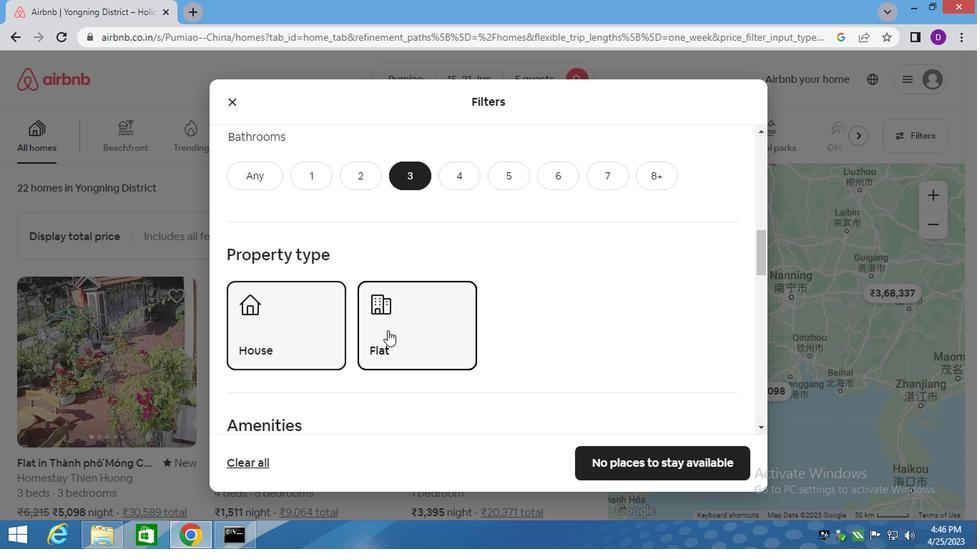 
Action: Mouse moved to (370, 330)
Screenshot: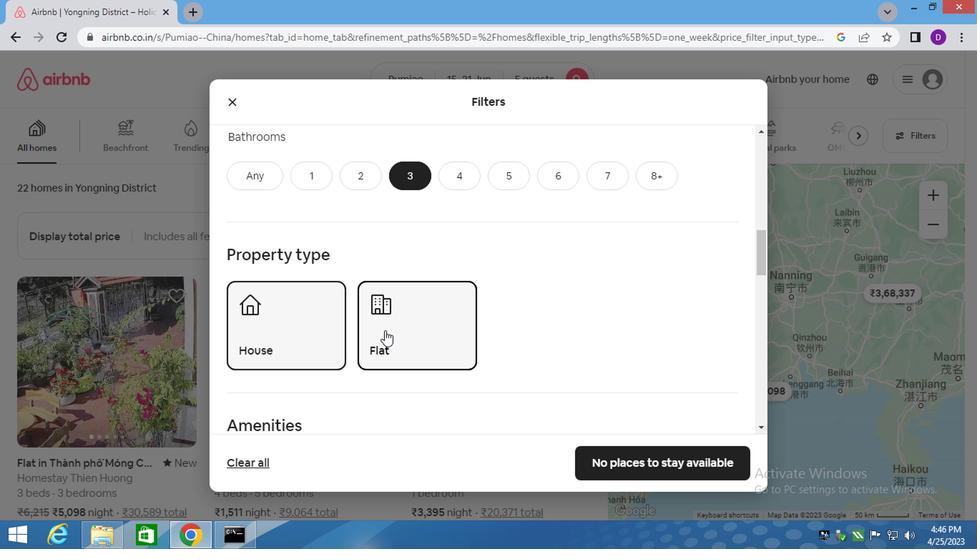 
Action: Mouse scrolled (370, 329) with delta (0, 0)
Screenshot: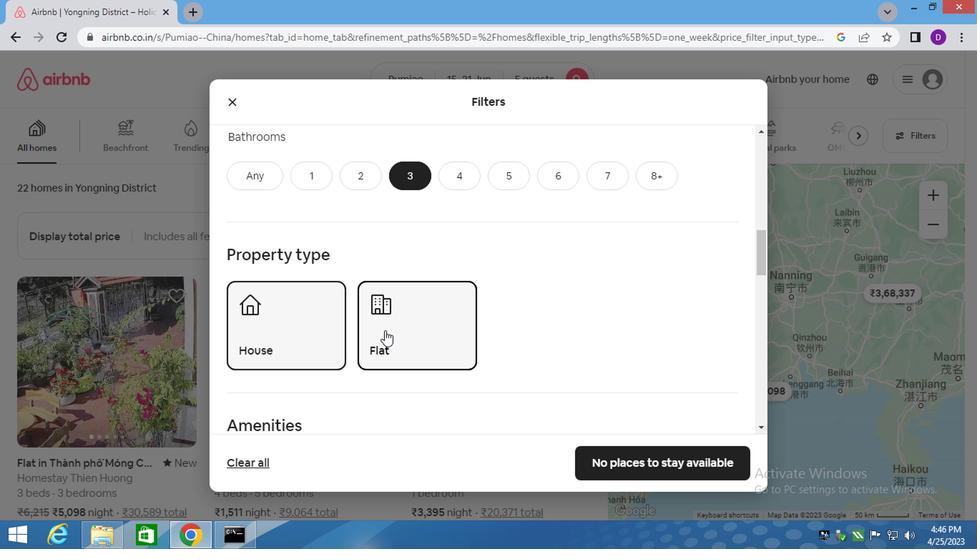 
Action: Mouse moved to (368, 330)
Screenshot: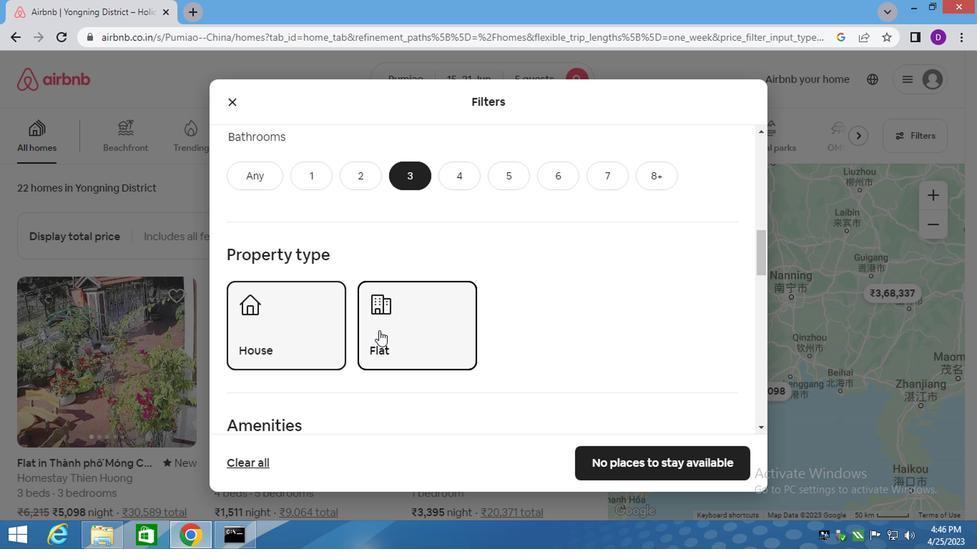 
Action: Mouse scrolled (368, 329) with delta (0, 0)
Screenshot: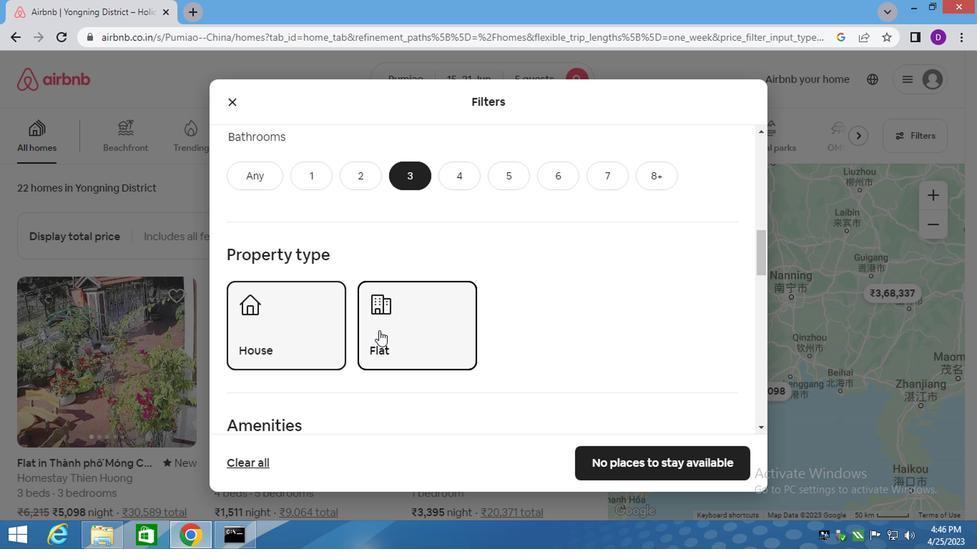 
Action: Mouse moved to (467, 326)
Screenshot: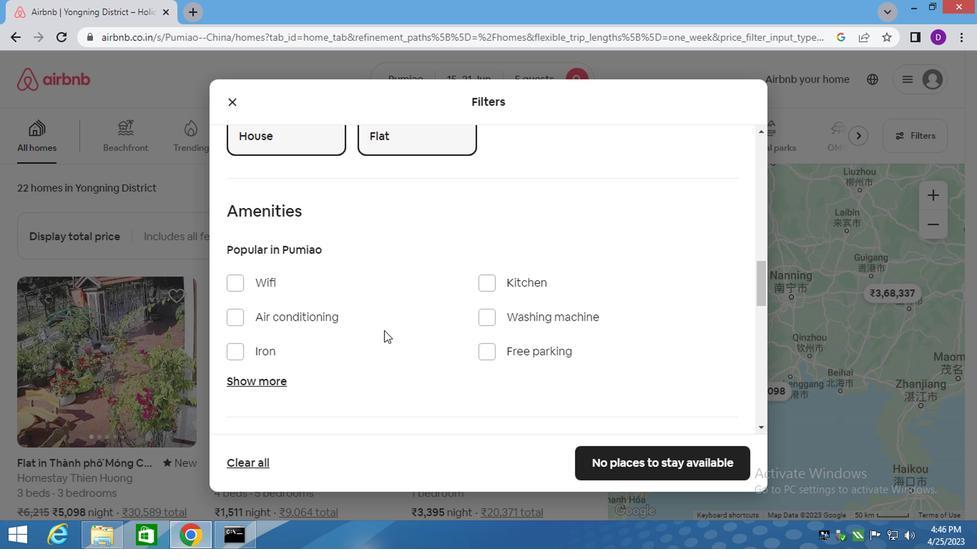 
Action: Mouse scrolled (467, 325) with delta (0, -1)
Screenshot: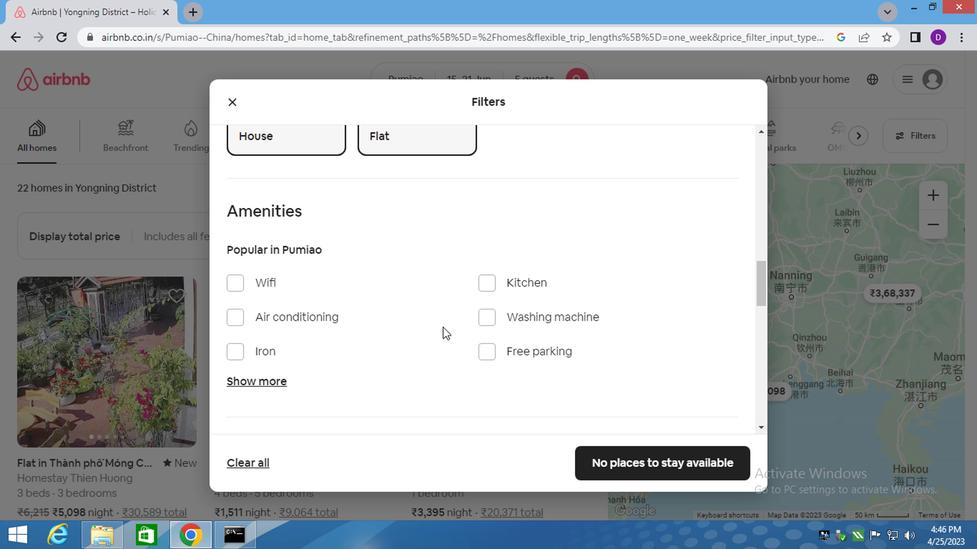 
Action: Mouse scrolled (467, 325) with delta (0, -1)
Screenshot: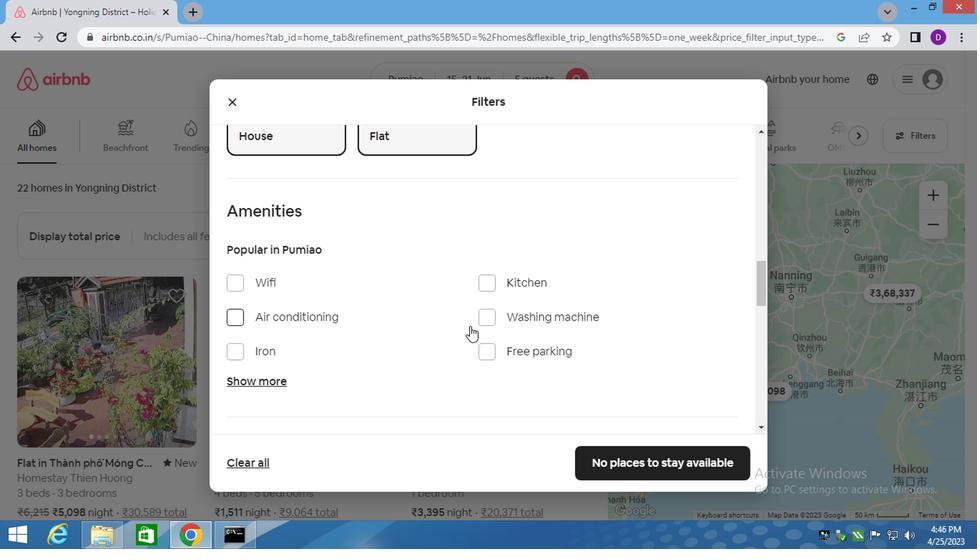 
Action: Mouse moved to (563, 324)
Screenshot: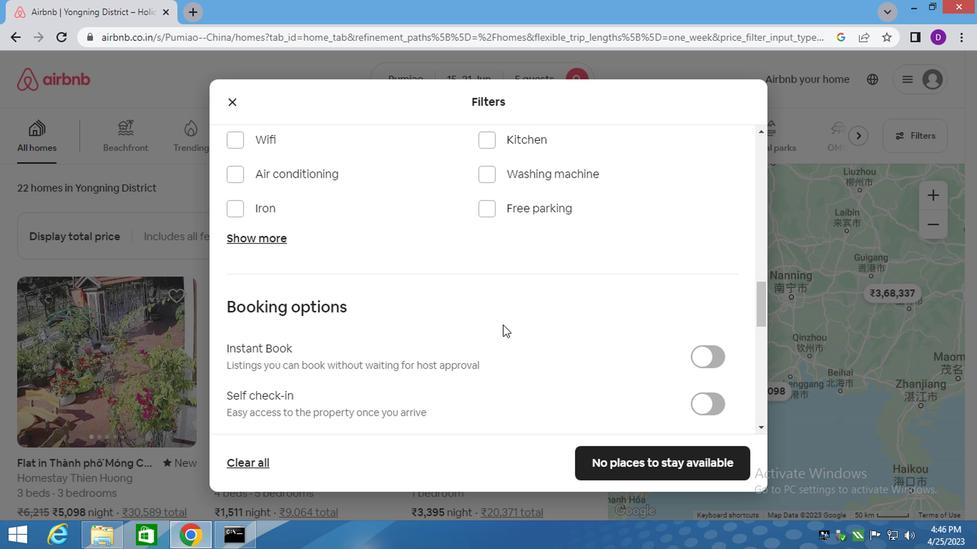 
Action: Mouse scrolled (563, 323) with delta (0, -1)
Screenshot: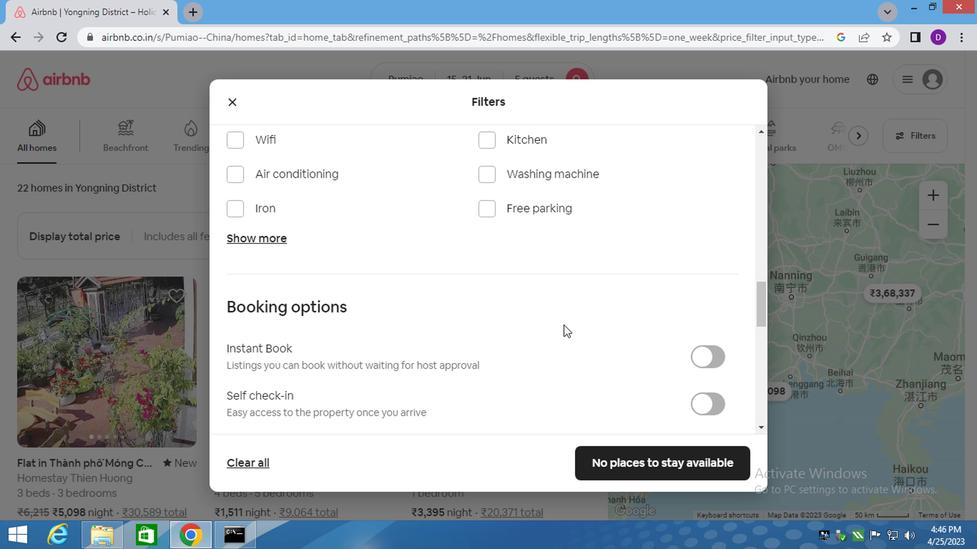 
Action: Mouse moved to (573, 324)
Screenshot: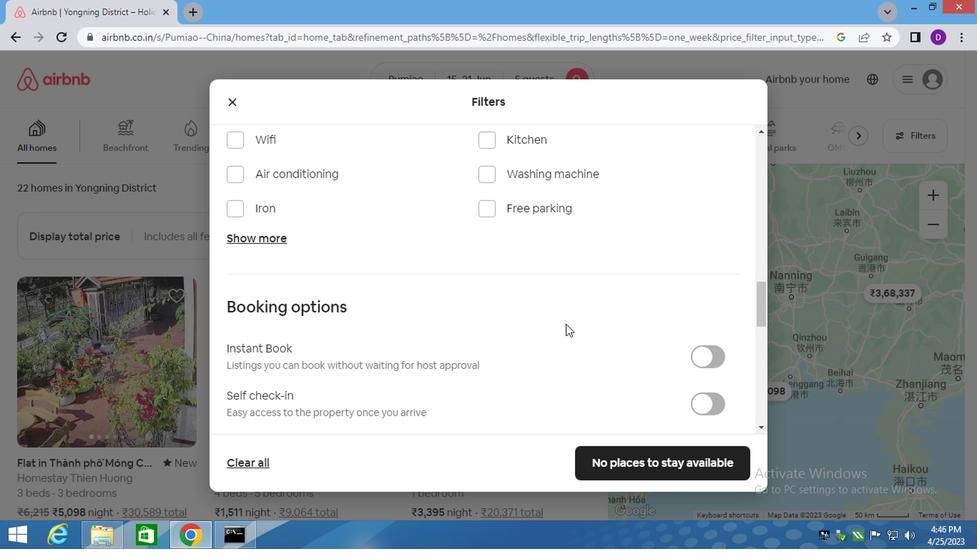 
Action: Mouse scrolled (570, 324) with delta (0, 0)
Screenshot: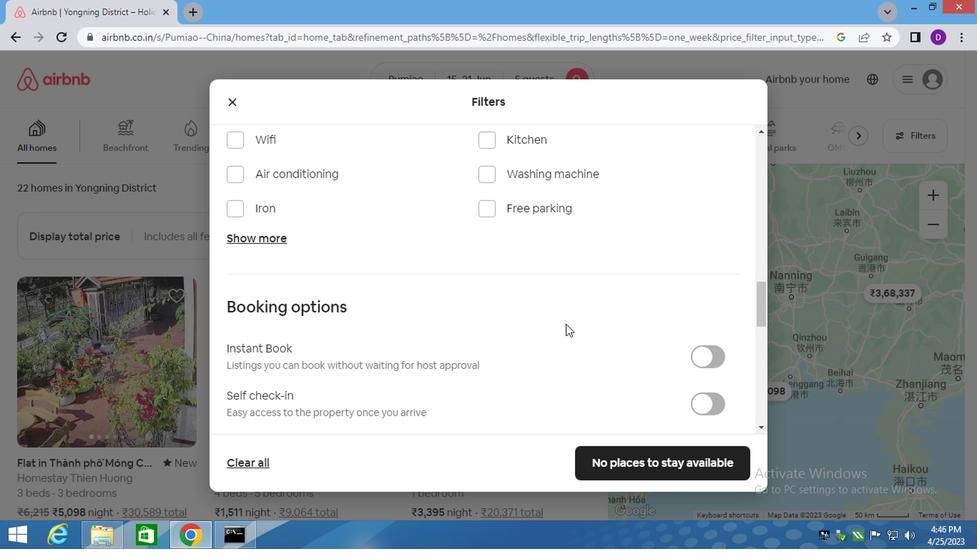
Action: Mouse moved to (705, 259)
Screenshot: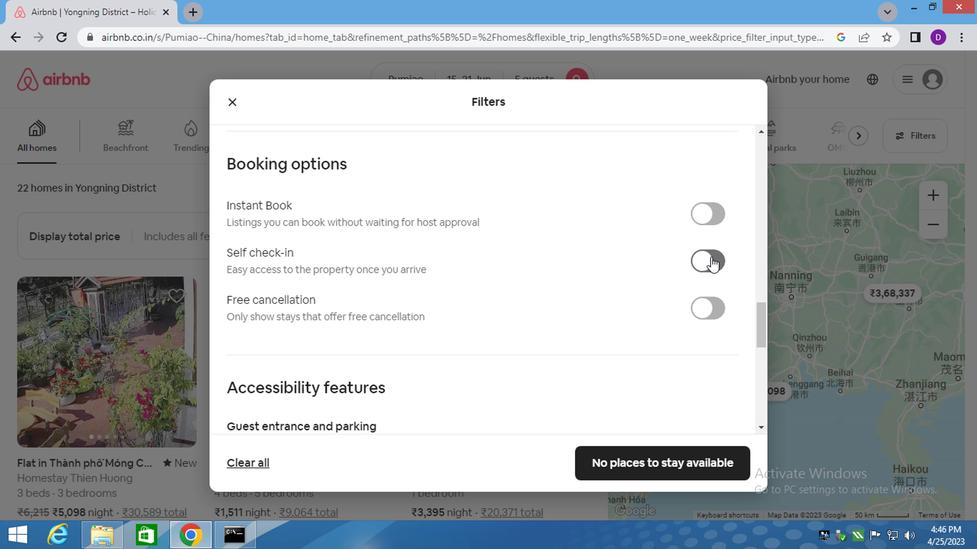 
Action: Mouse pressed left at (705, 259)
Screenshot: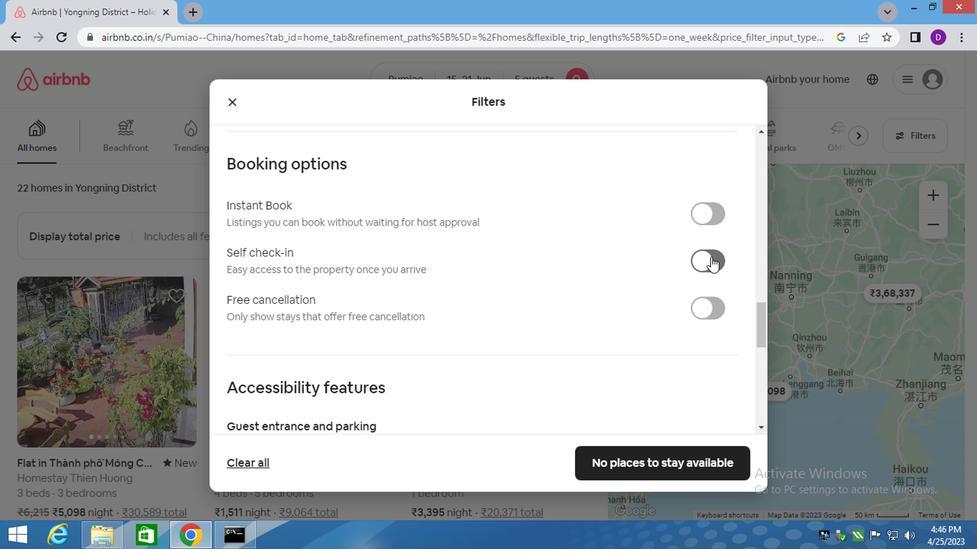 
Action: Mouse moved to (579, 337)
Screenshot: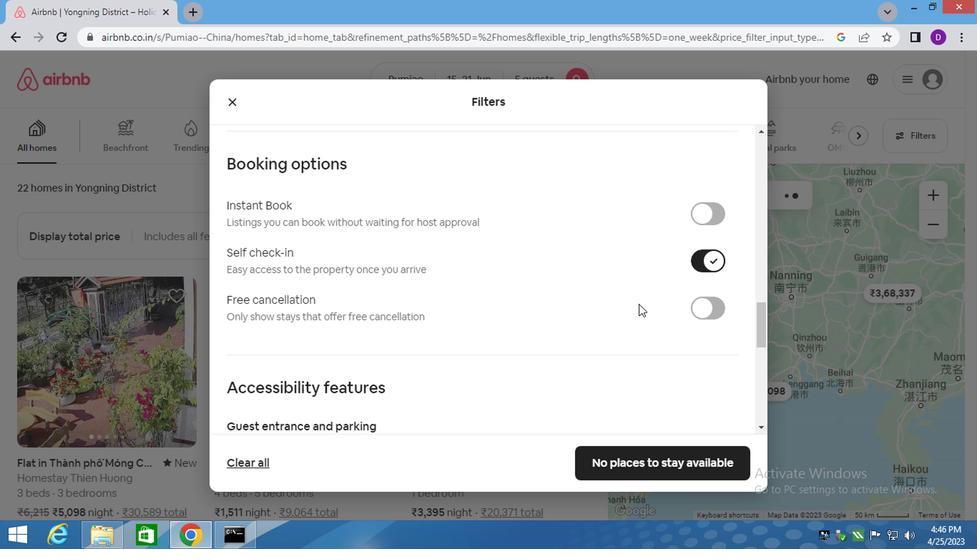 
Action: Mouse scrolled (579, 337) with delta (0, 0)
Screenshot: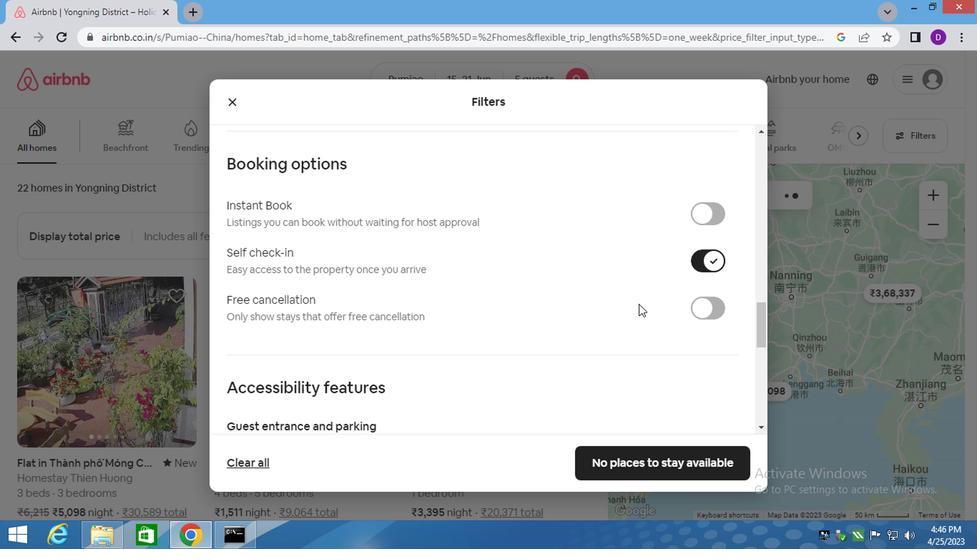 
Action: Mouse moved to (568, 347)
Screenshot: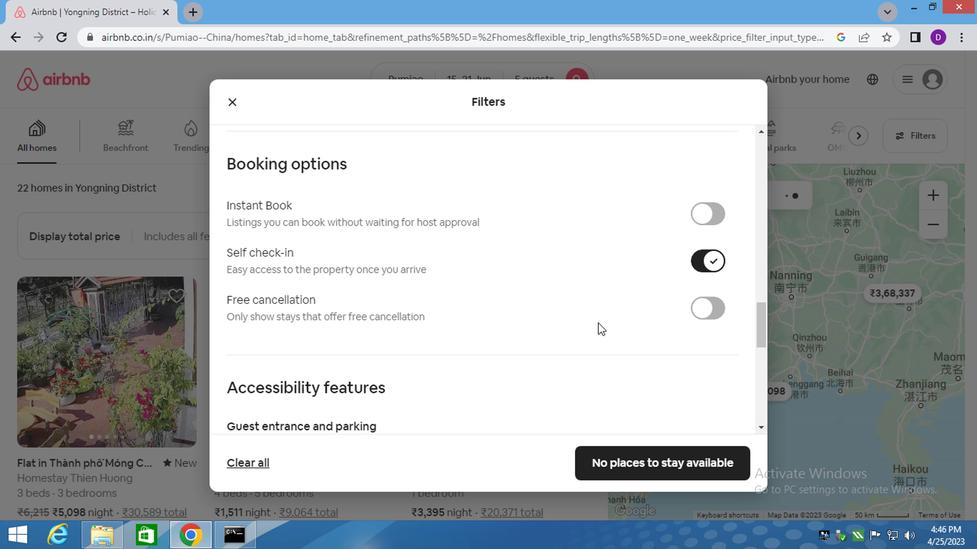 
Action: Mouse scrolled (571, 342) with delta (0, 0)
Screenshot: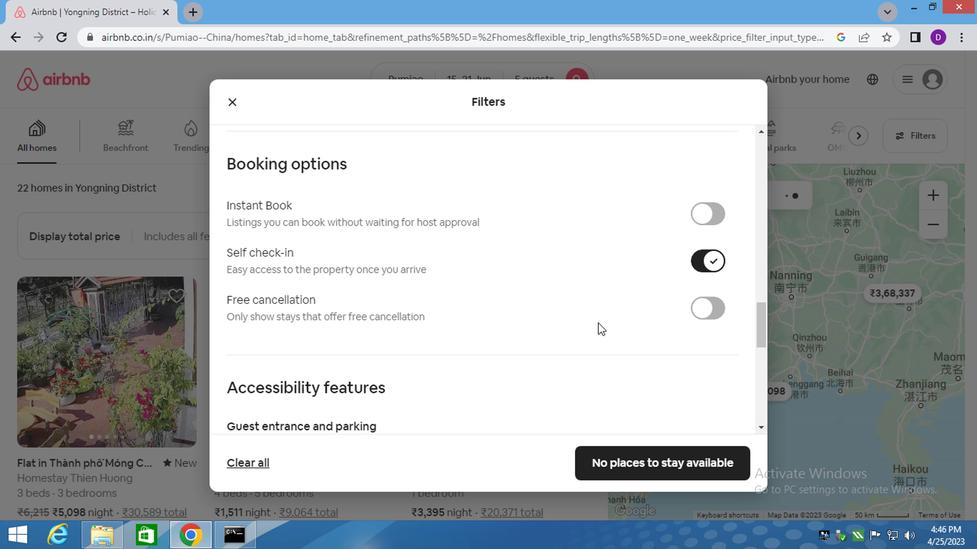 
Action: Mouse scrolled (568, 346) with delta (0, -1)
Screenshot: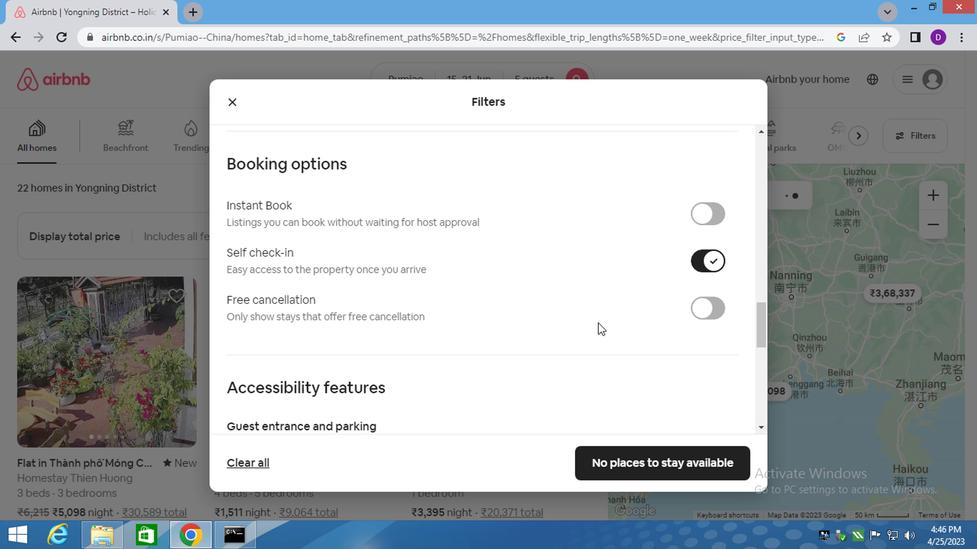 
Action: Mouse scrolled (568, 346) with delta (0, -1)
Screenshot: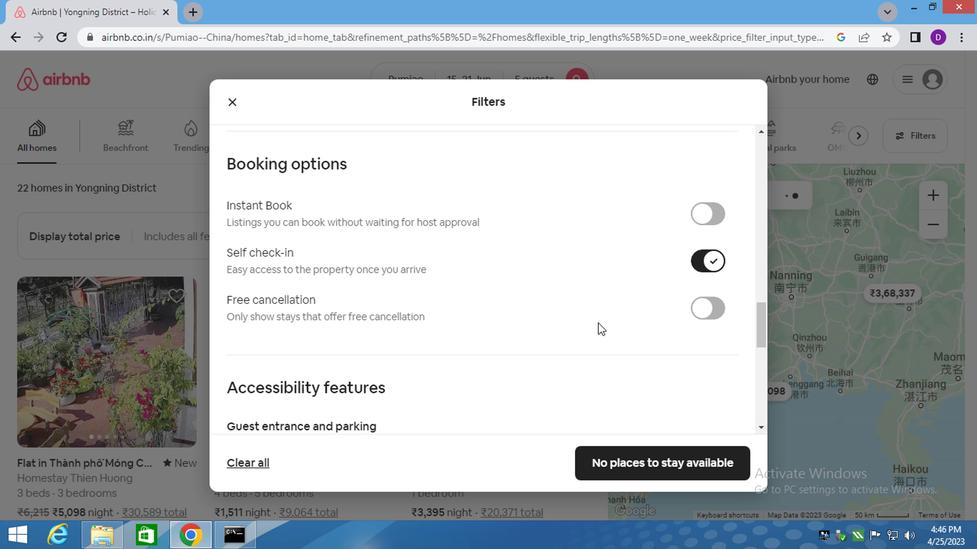 
Action: Mouse moved to (567, 347)
Screenshot: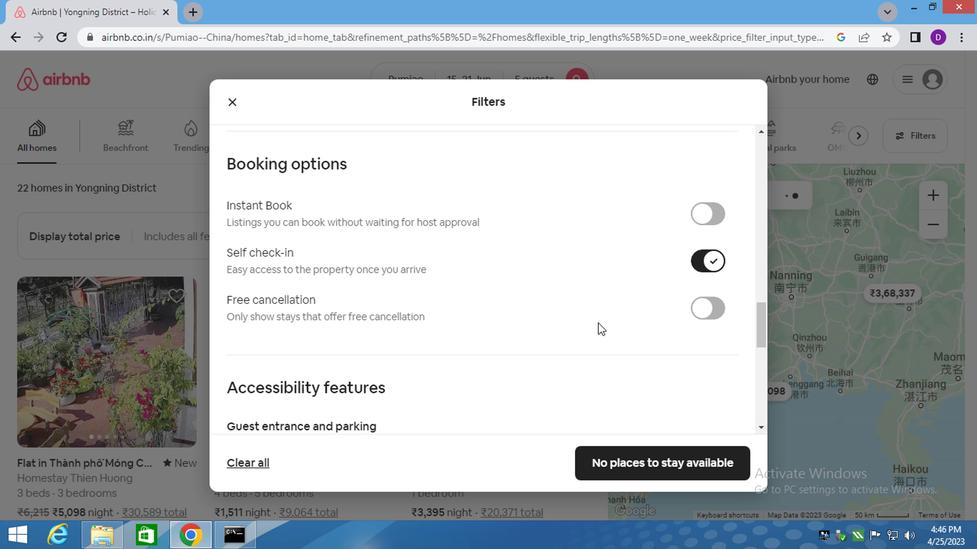 
Action: Mouse scrolled (567, 347) with delta (0, 0)
Screenshot: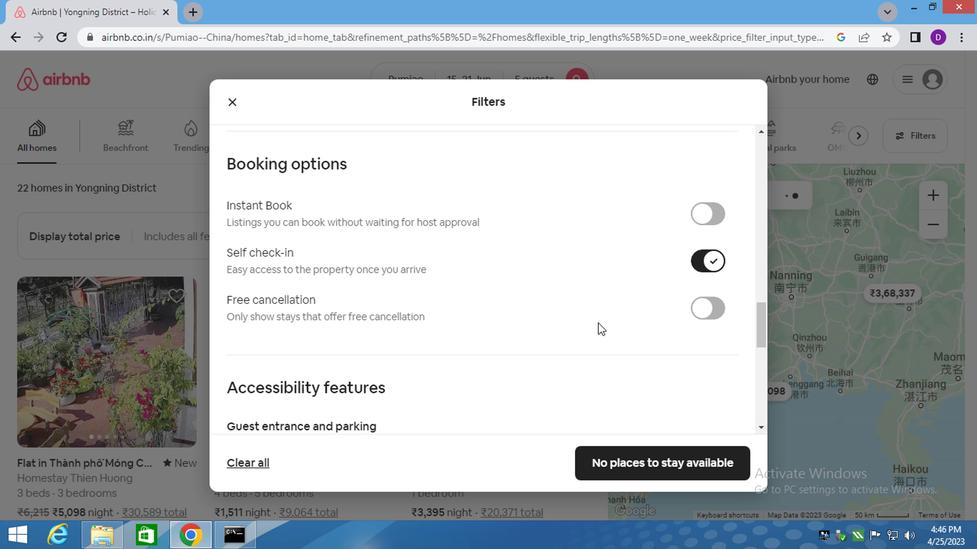 
Action: Mouse scrolled (567, 347) with delta (0, 0)
Screenshot: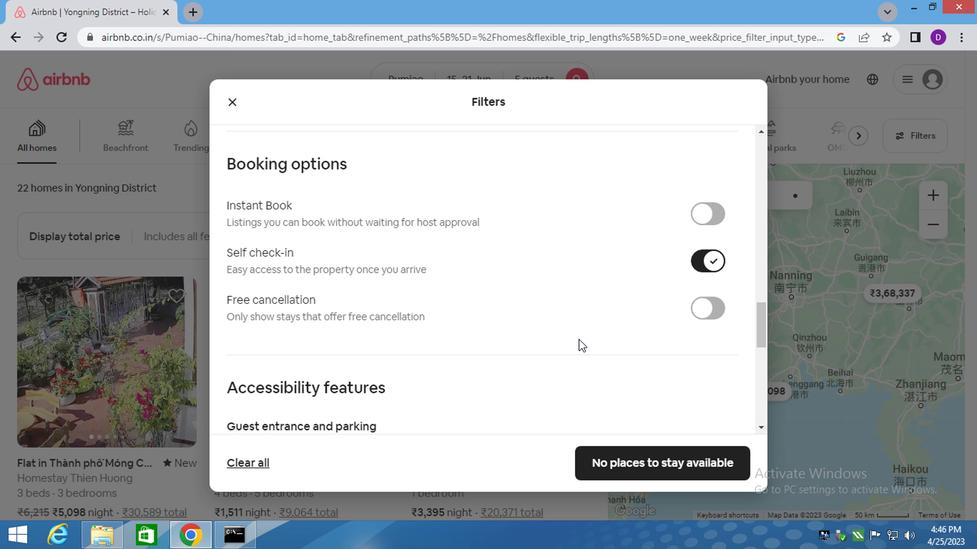 
Action: Mouse moved to (545, 326)
Screenshot: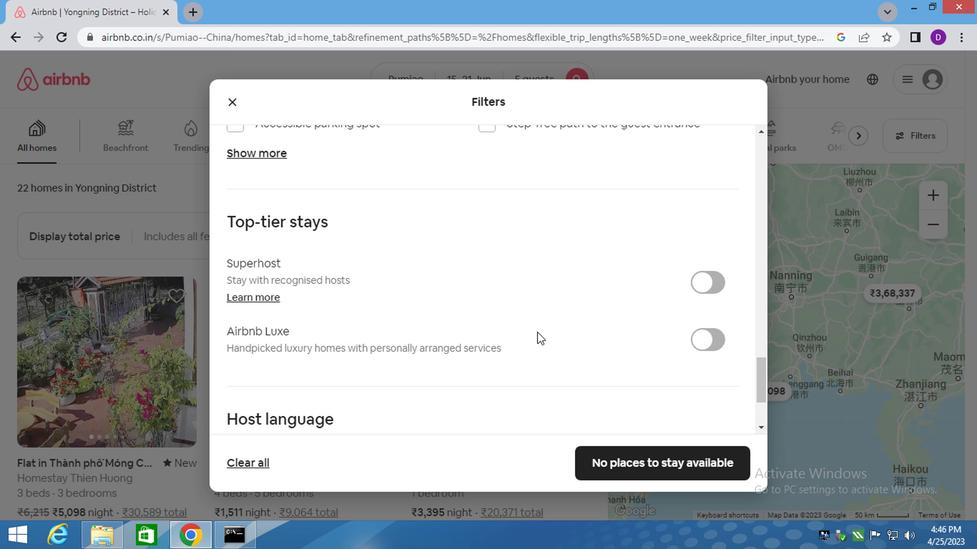 
Action: Mouse scrolled (545, 325) with delta (0, -1)
Screenshot: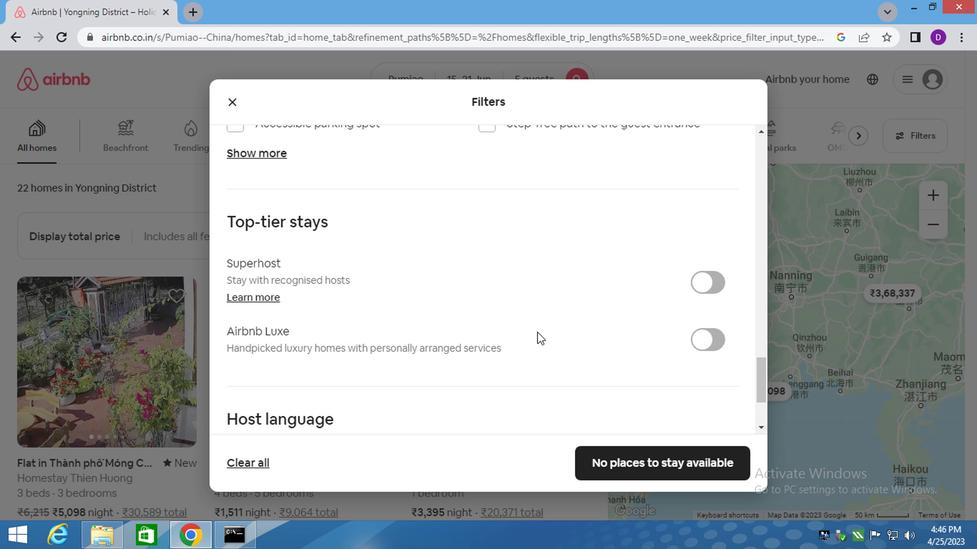 
Action: Mouse moved to (549, 328)
Screenshot: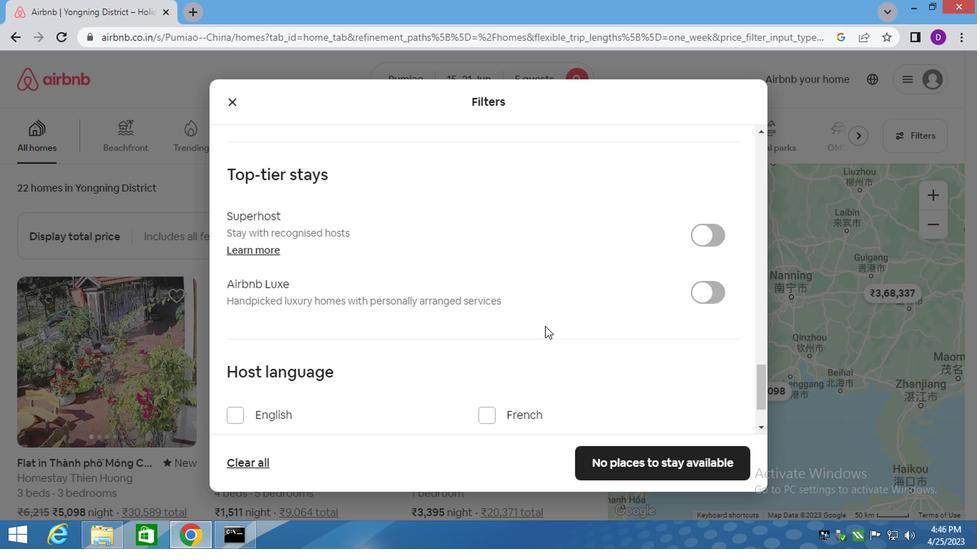 
Action: Mouse scrolled (549, 327) with delta (0, 0)
Screenshot: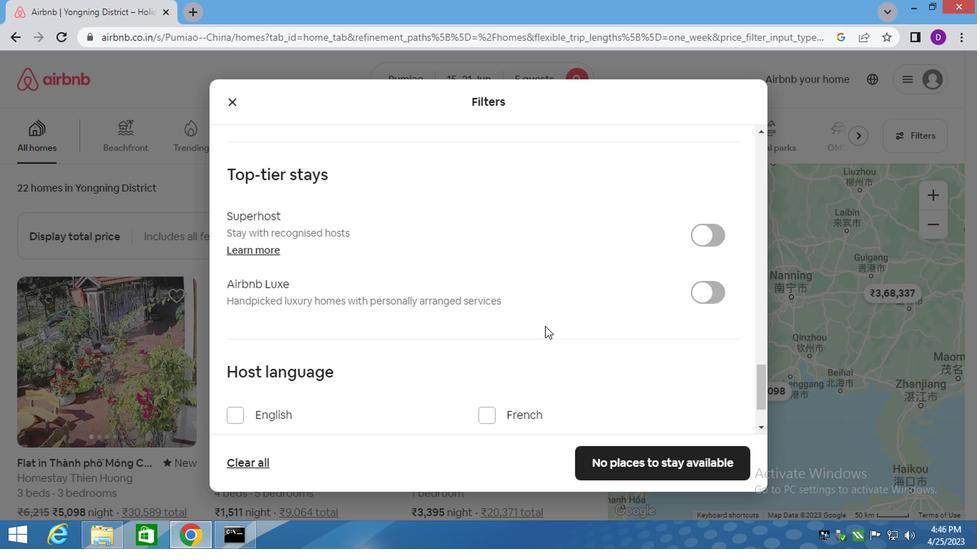 
Action: Mouse moved to (549, 329)
Screenshot: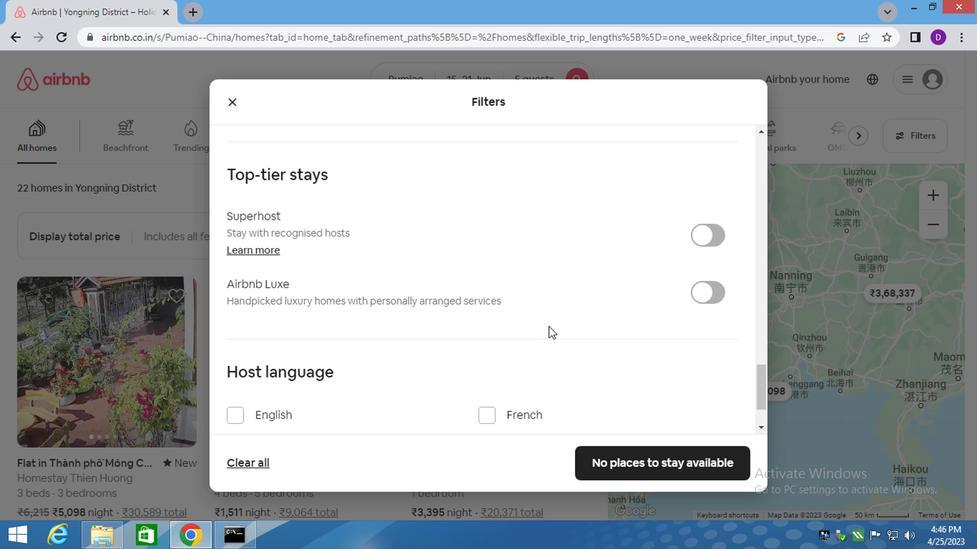 
Action: Mouse scrolled (549, 328) with delta (0, -1)
Screenshot: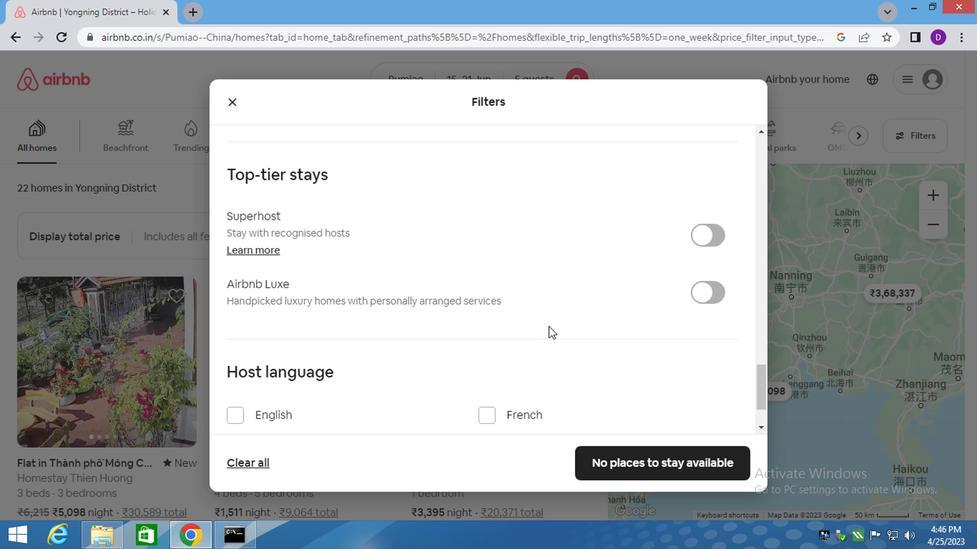 
Action: Mouse scrolled (549, 328) with delta (0, -1)
Screenshot: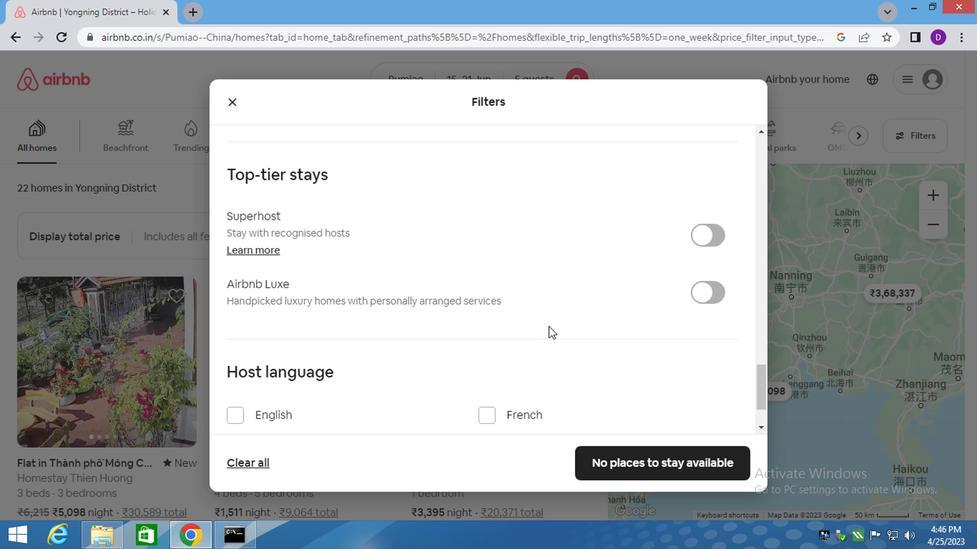 
Action: Mouse moved to (549, 329)
Screenshot: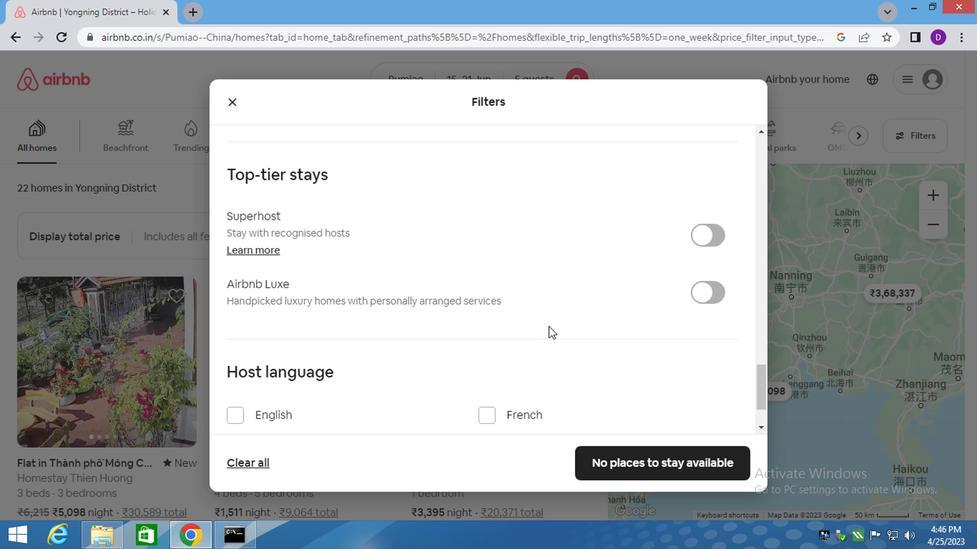 
Action: Mouse scrolled (549, 328) with delta (0, -1)
Screenshot: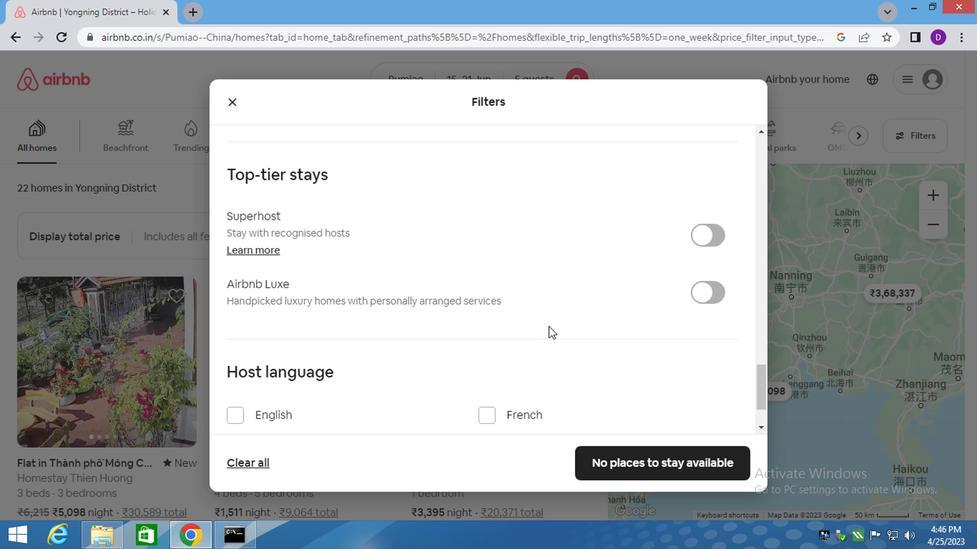 
Action: Mouse moved to (551, 334)
Screenshot: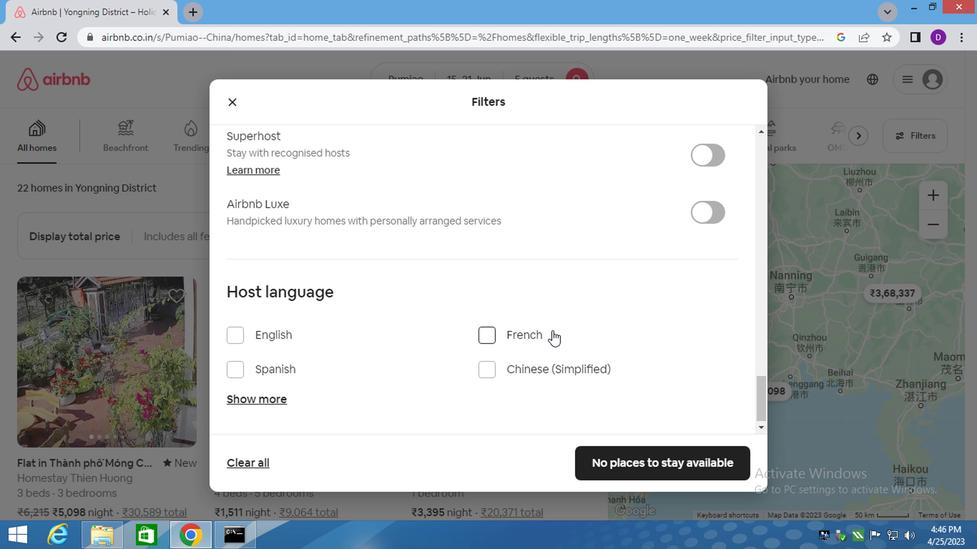 
Action: Mouse scrolled (551, 333) with delta (0, 0)
Screenshot: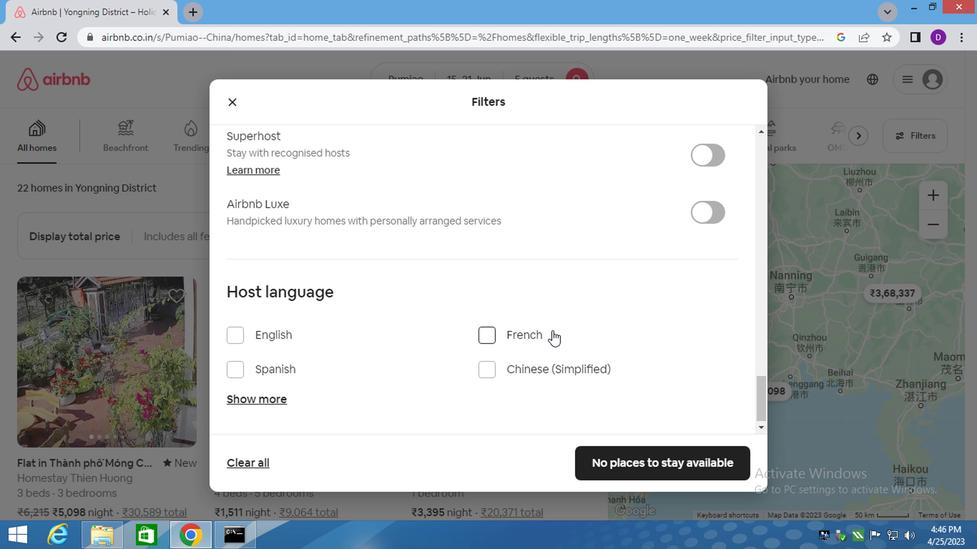
Action: Mouse moved to (552, 334)
Screenshot: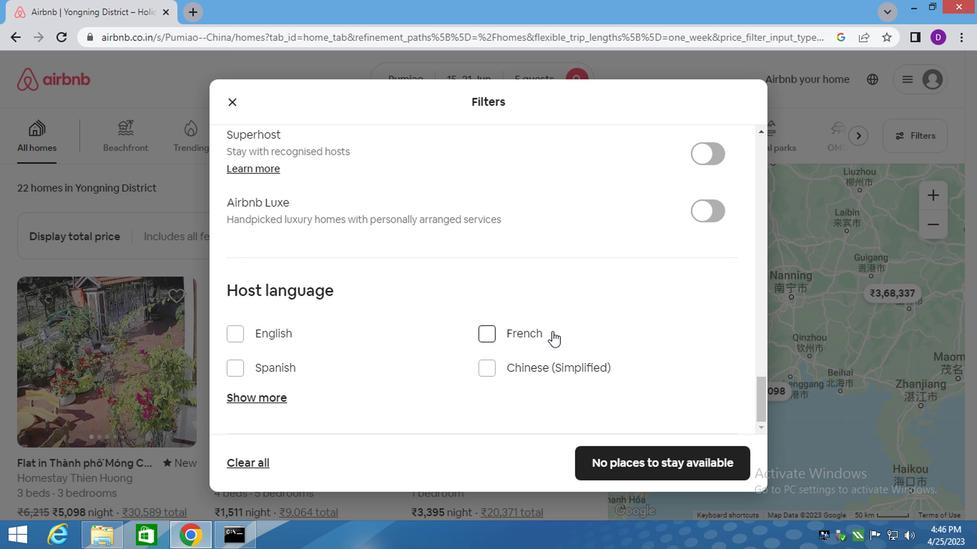 
Action: Mouse scrolled (552, 333) with delta (0, 0)
Screenshot: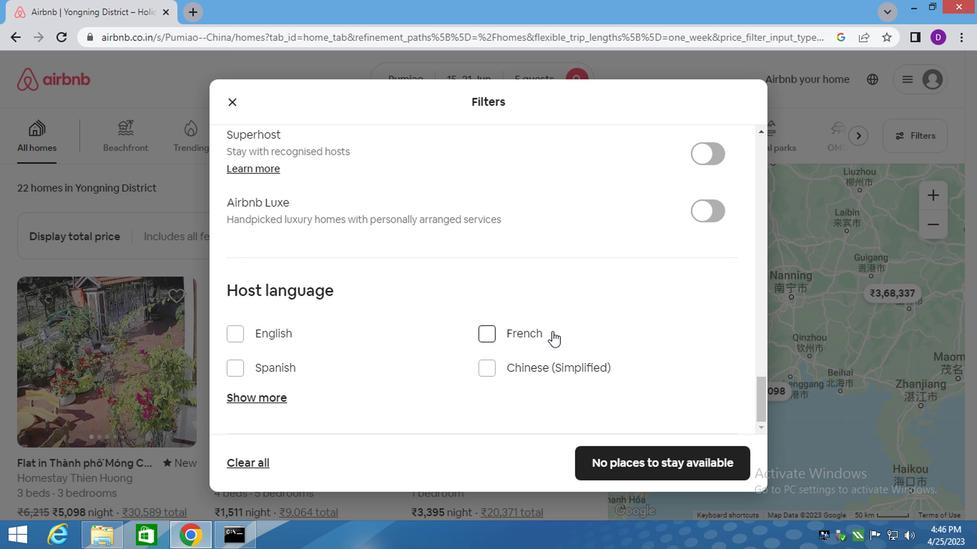 
Action: Mouse moved to (552, 335)
Screenshot: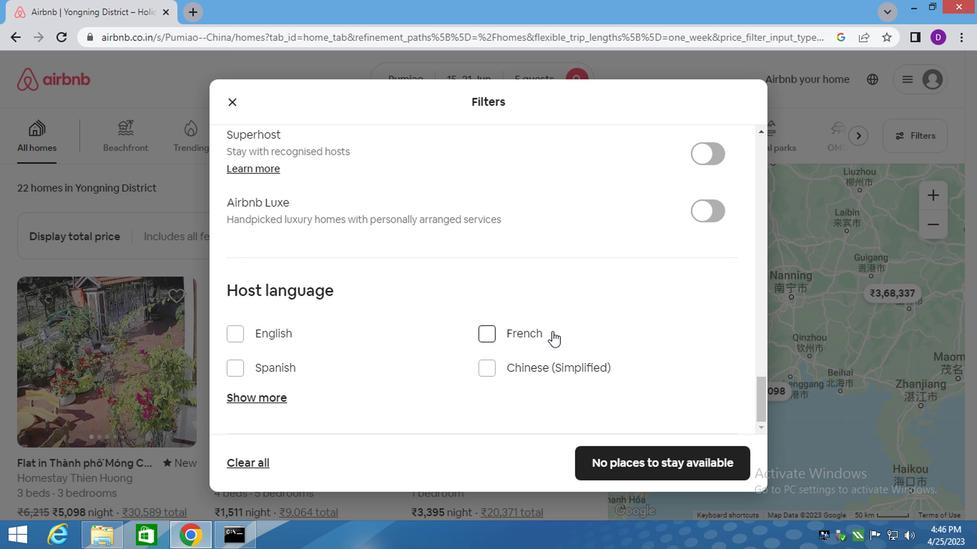 
Action: Mouse scrolled (552, 334) with delta (0, -1)
Screenshot: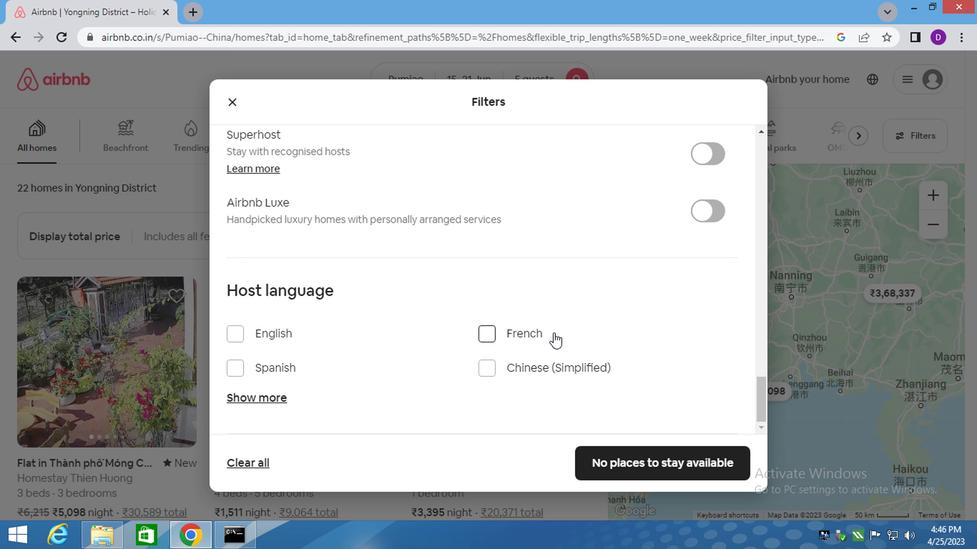 
Action: Mouse moved to (553, 337)
Screenshot: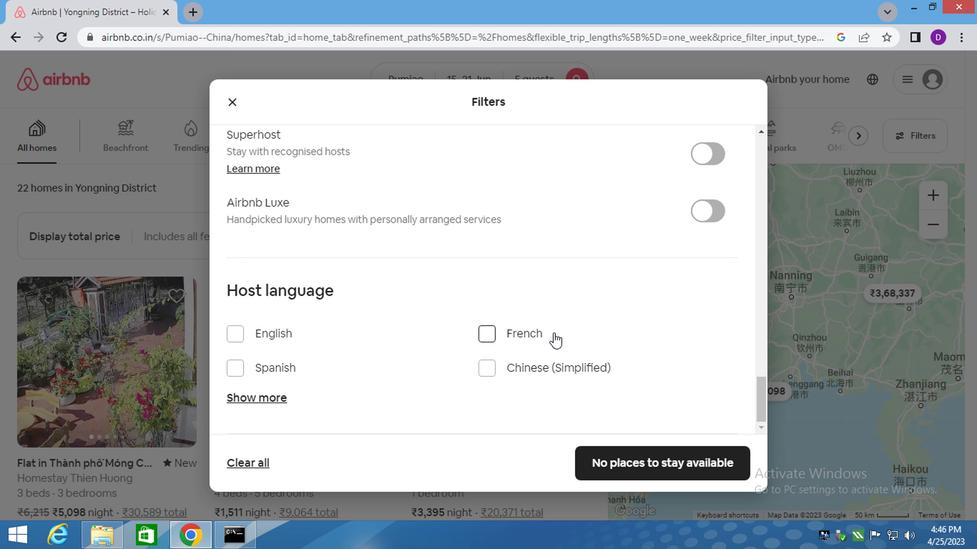 
Action: Mouse scrolled (553, 336) with delta (0, -1)
Screenshot: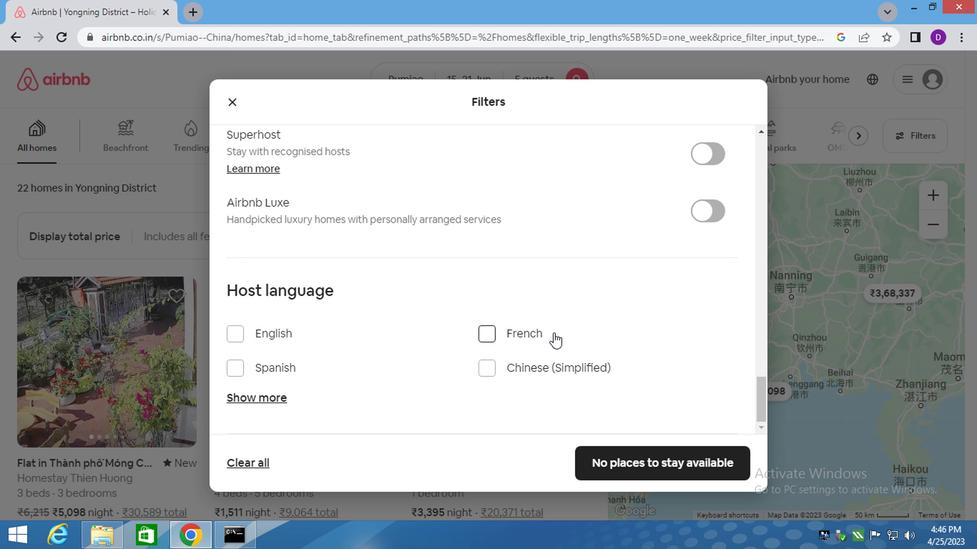 
Action: Mouse moved to (553, 339)
Screenshot: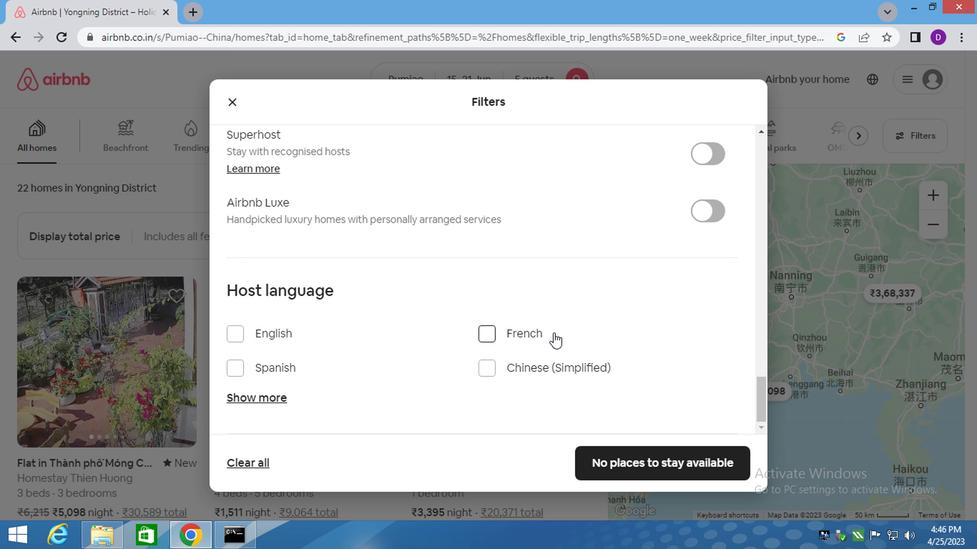 
Action: Mouse scrolled (553, 338) with delta (0, 0)
Screenshot: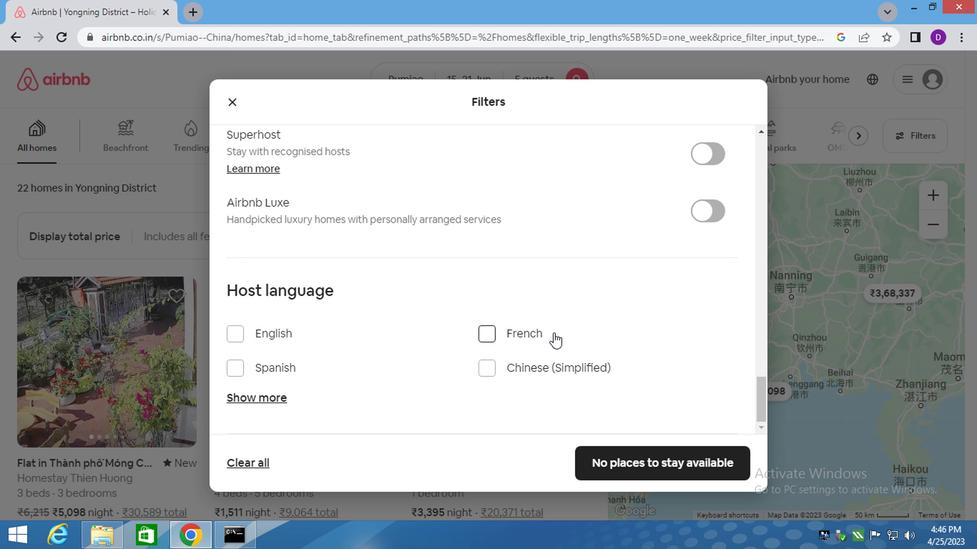 
Action: Mouse moved to (490, 368)
Screenshot: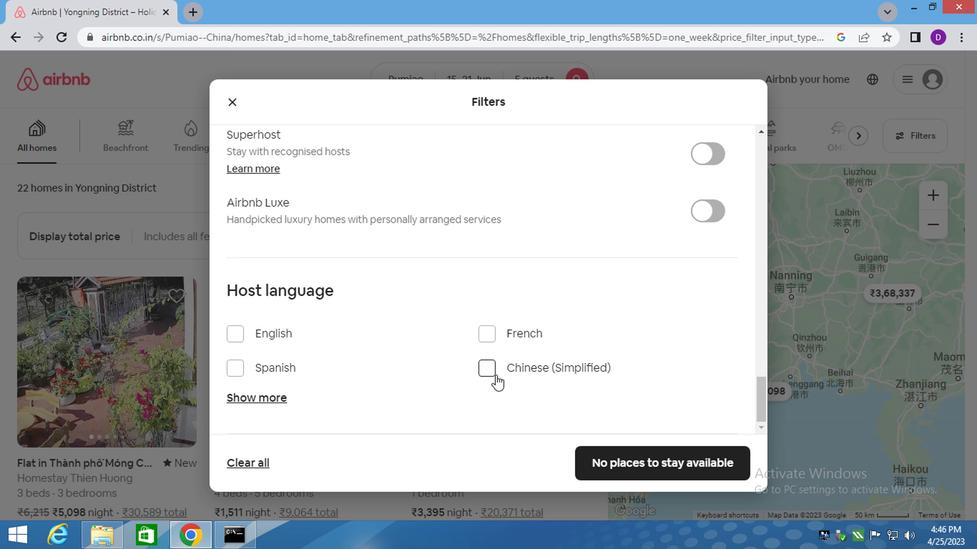 
Action: Mouse pressed left at (490, 368)
Screenshot: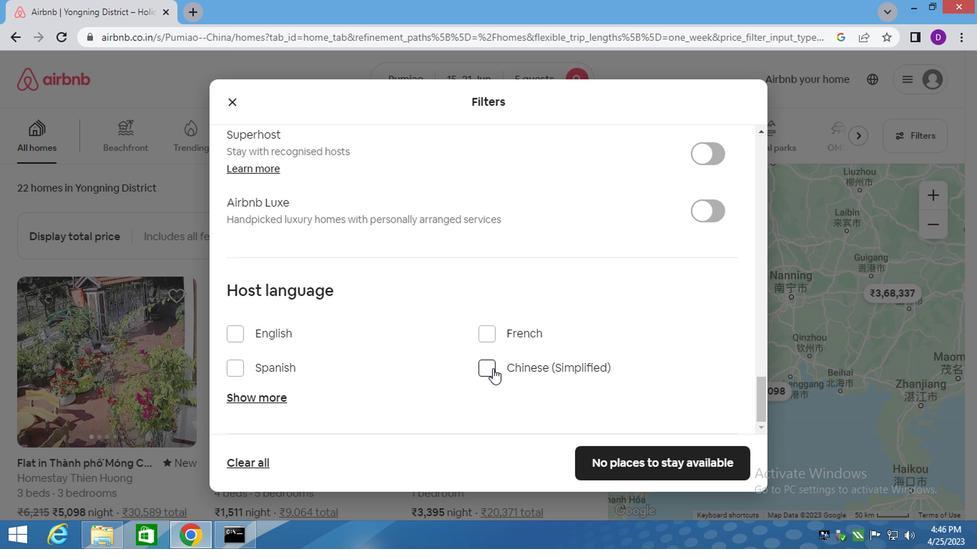 
Action: Mouse moved to (616, 461)
Screenshot: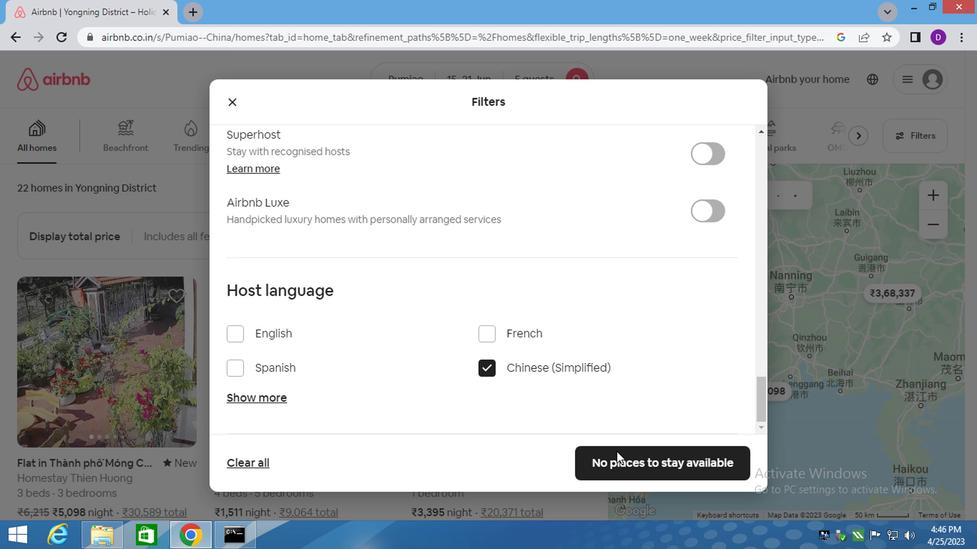 
Action: Mouse pressed left at (616, 461)
Screenshot: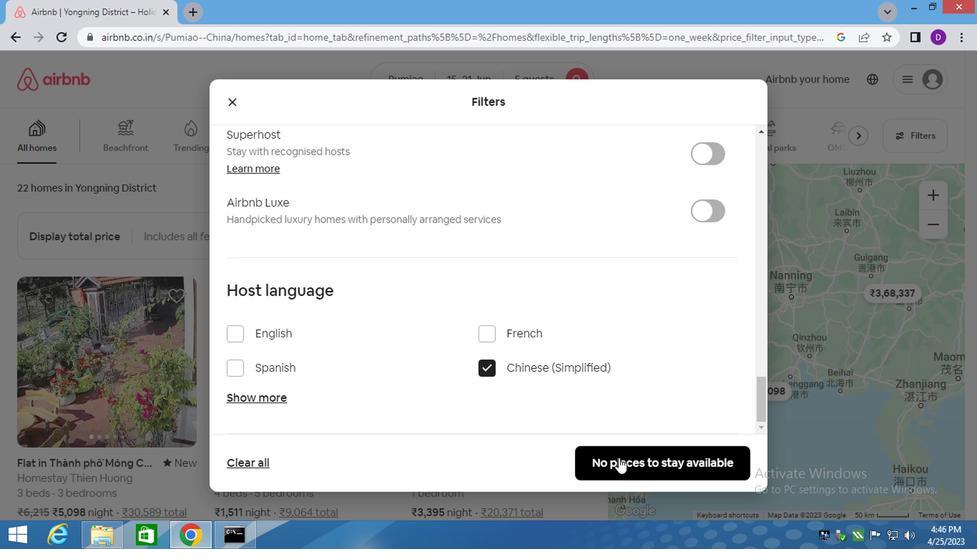 
Action: Mouse moved to (488, 220)
Screenshot: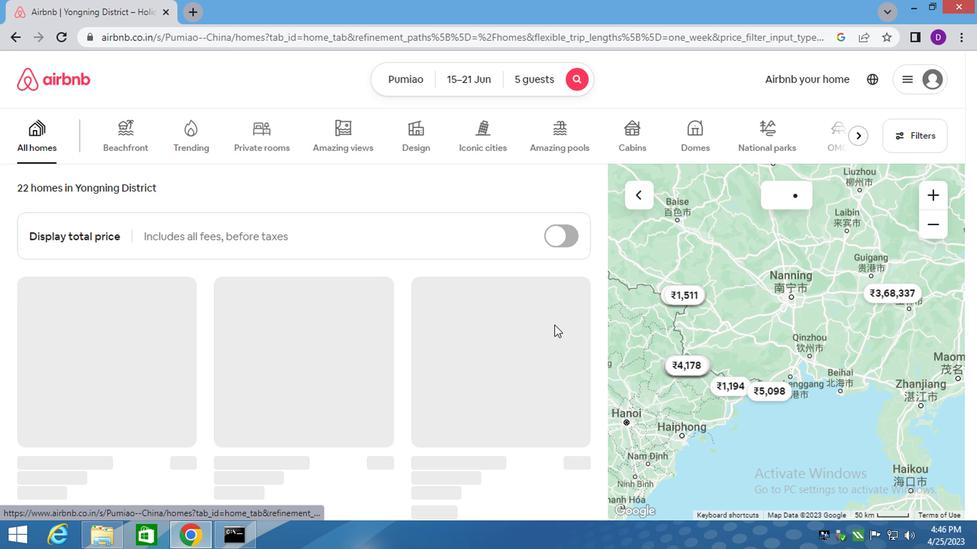 
